 Task: Add an event with the title Second Sales Team Strategy Review, date '2024/04/26', time 7:30 AM to 9:30 AMand add a description:  Regular check-ins and progress reviews will be scheduled to evaluate the employee's progress and provide ongoing feedback. These discussions will allow for adjustments to the action plan if needed and provide encouragement and support to the employee., put the event into Red category . Add location for the event as: Belgrade, Serbia, logged in from the account softage.8@softage.netand send the event invitation to softage.4@softage.net and softage.5@softage.net. Set a reminder for the event 15 minutes before
Action: Mouse moved to (110, 148)
Screenshot: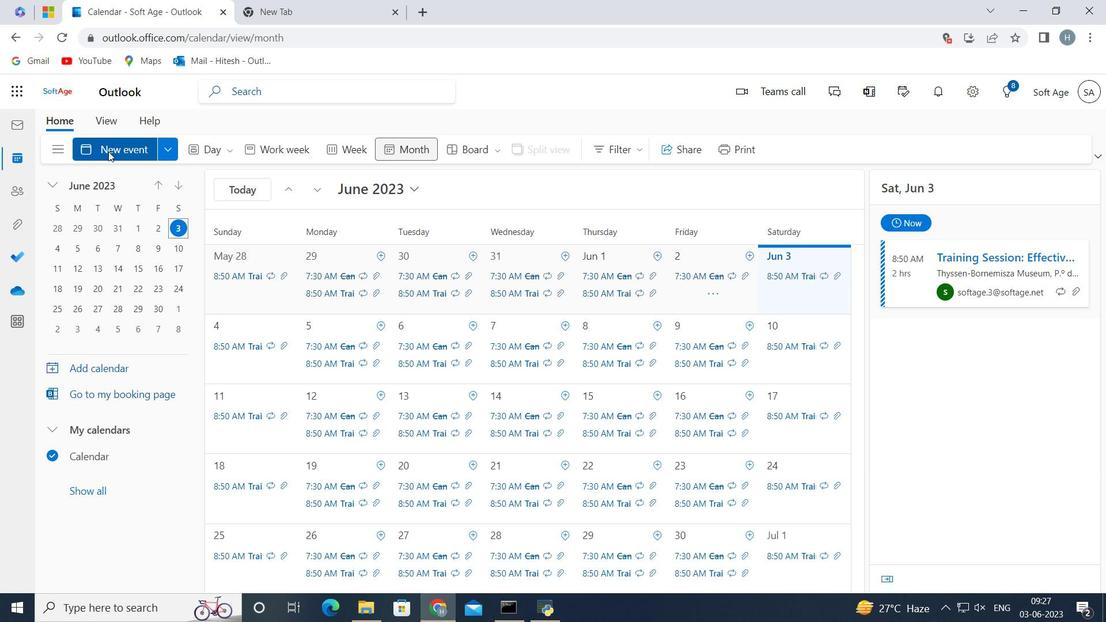 
Action: Mouse pressed left at (110, 148)
Screenshot: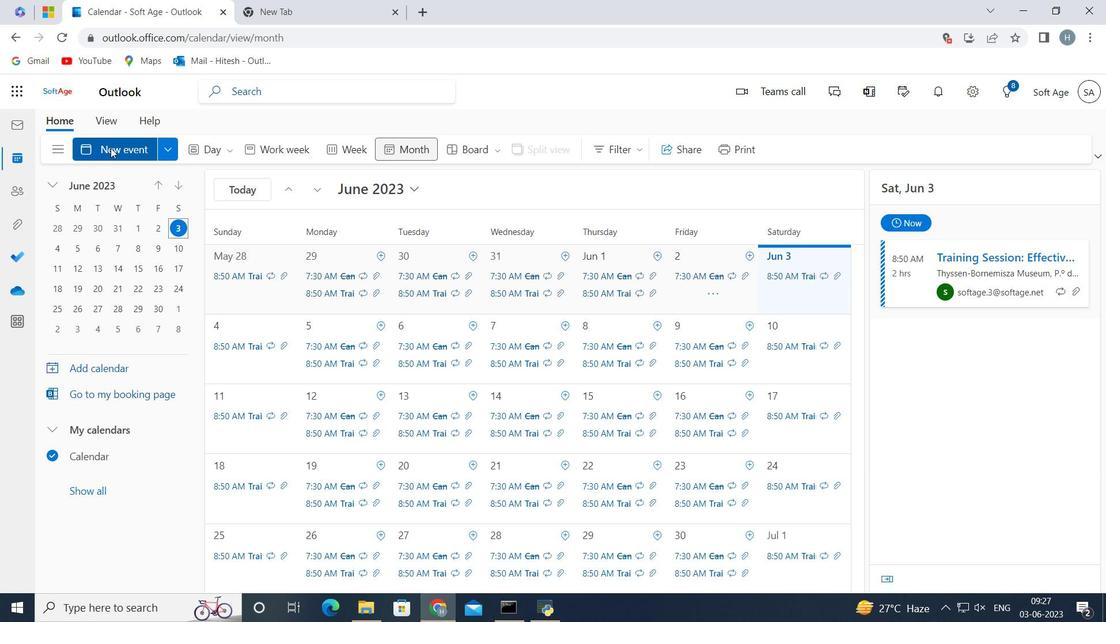 
Action: Mouse moved to (307, 238)
Screenshot: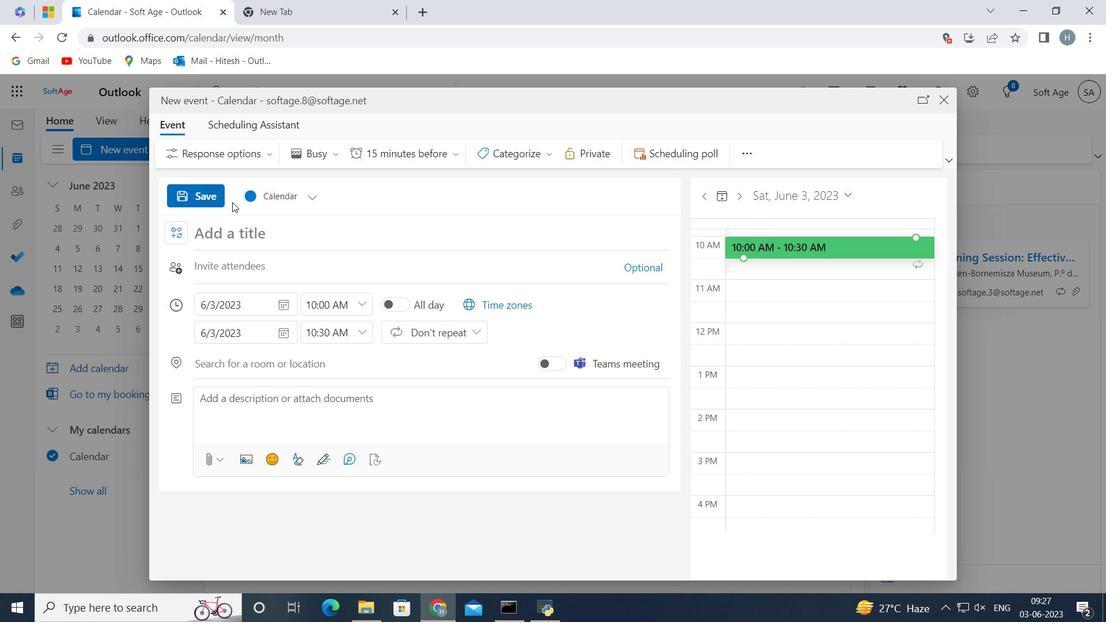 
Action: Mouse pressed left at (307, 238)
Screenshot: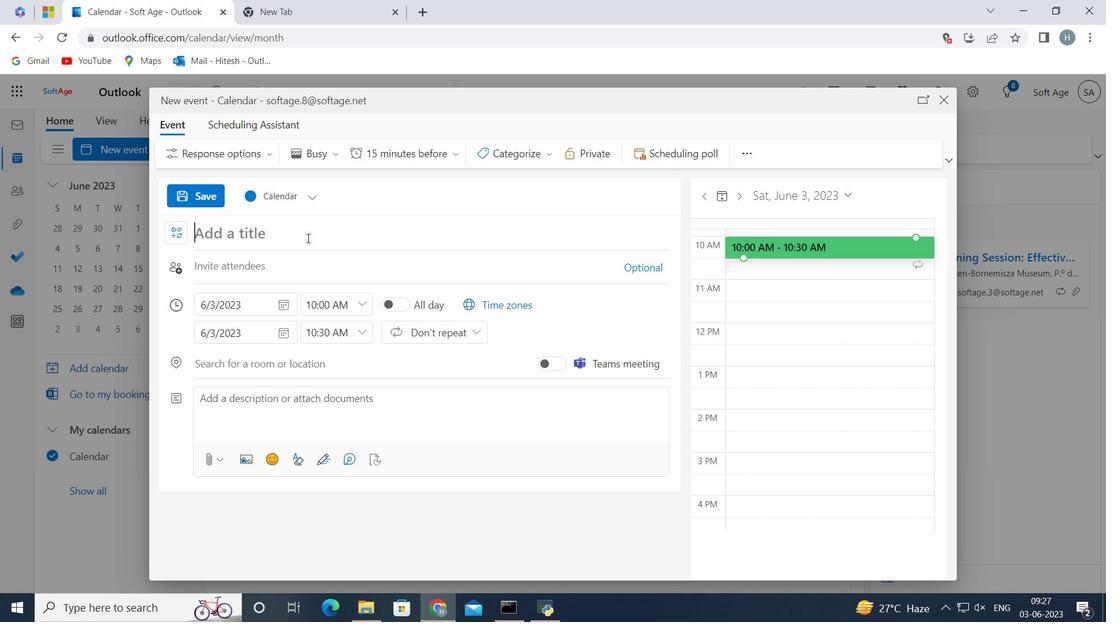 
Action: Key pressed <Key.shift>Second<Key.space><Key.shift>Sales<Key.space><Key.shift>Team<Key.space><Key.shift>Strategy<Key.space><Key.shift>Review<Key.enter>
Screenshot: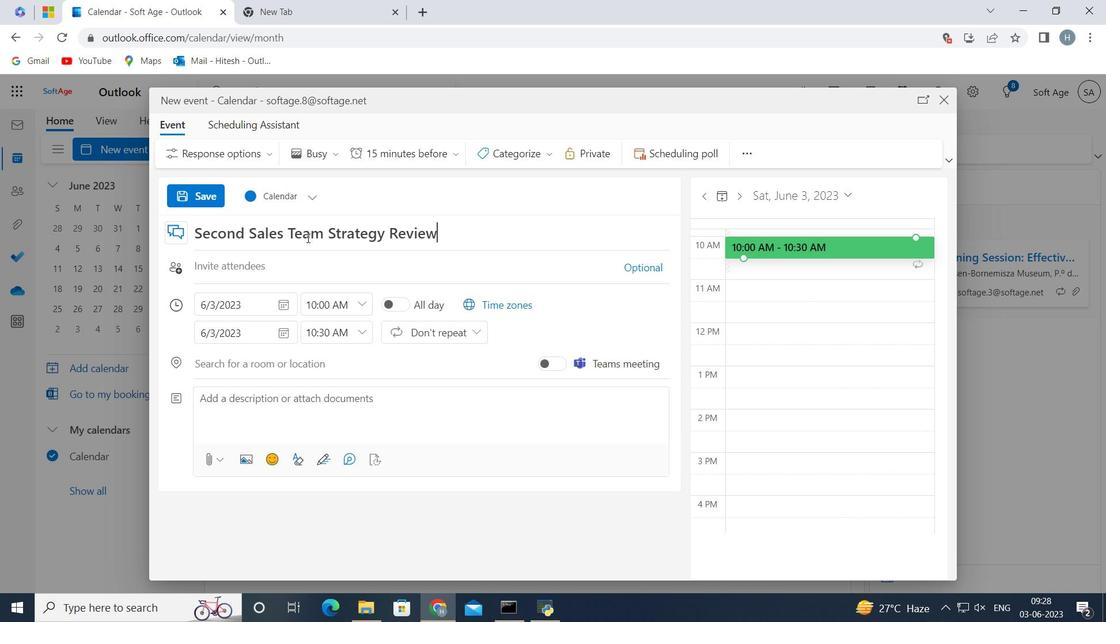 
Action: Mouse moved to (286, 300)
Screenshot: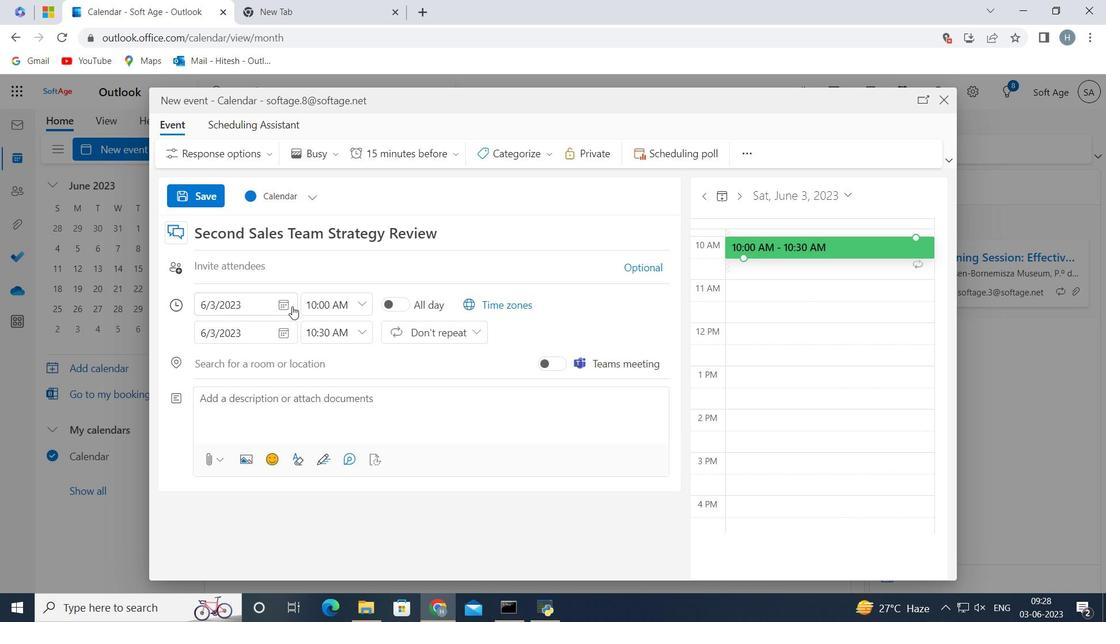 
Action: Mouse pressed left at (286, 300)
Screenshot: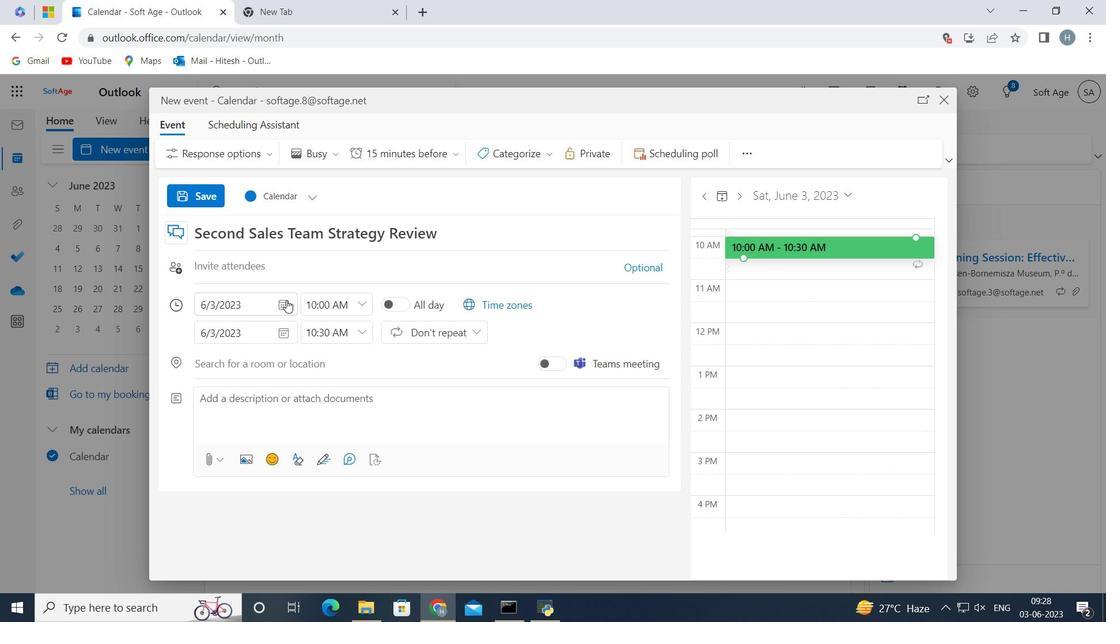 
Action: Mouse moved to (341, 331)
Screenshot: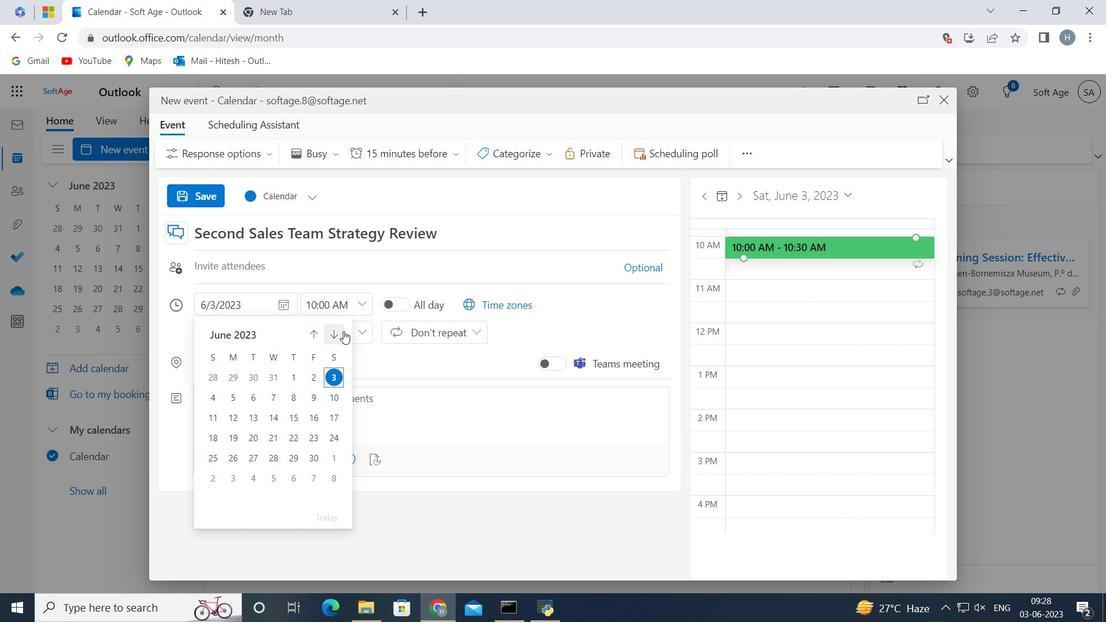 
Action: Mouse pressed left at (341, 331)
Screenshot: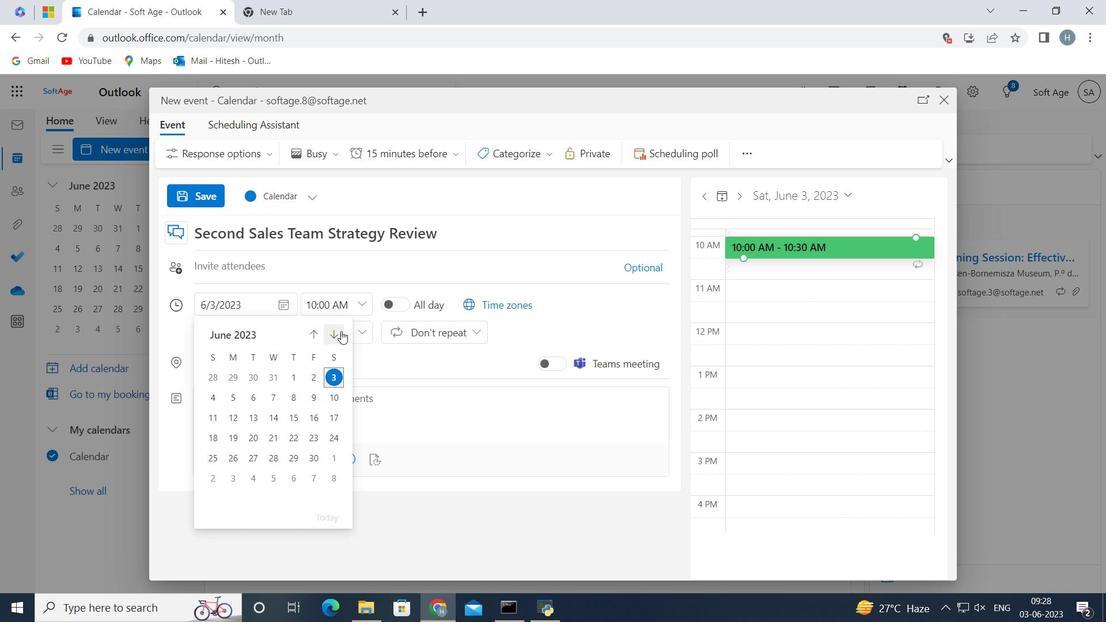 
Action: Mouse pressed left at (341, 331)
Screenshot: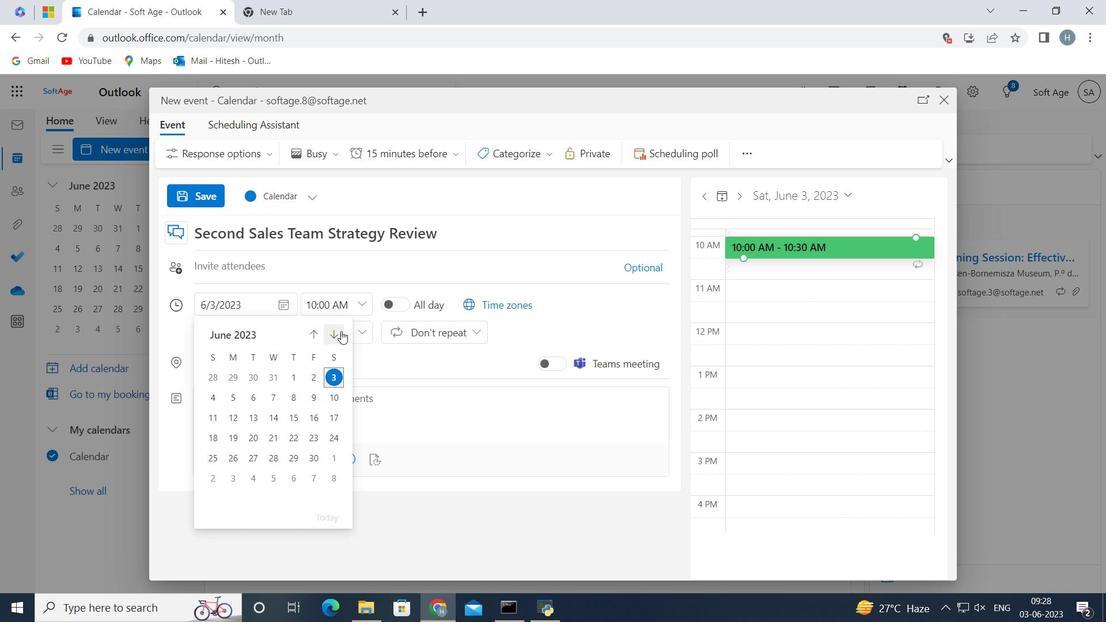 
Action: Mouse pressed left at (341, 331)
Screenshot: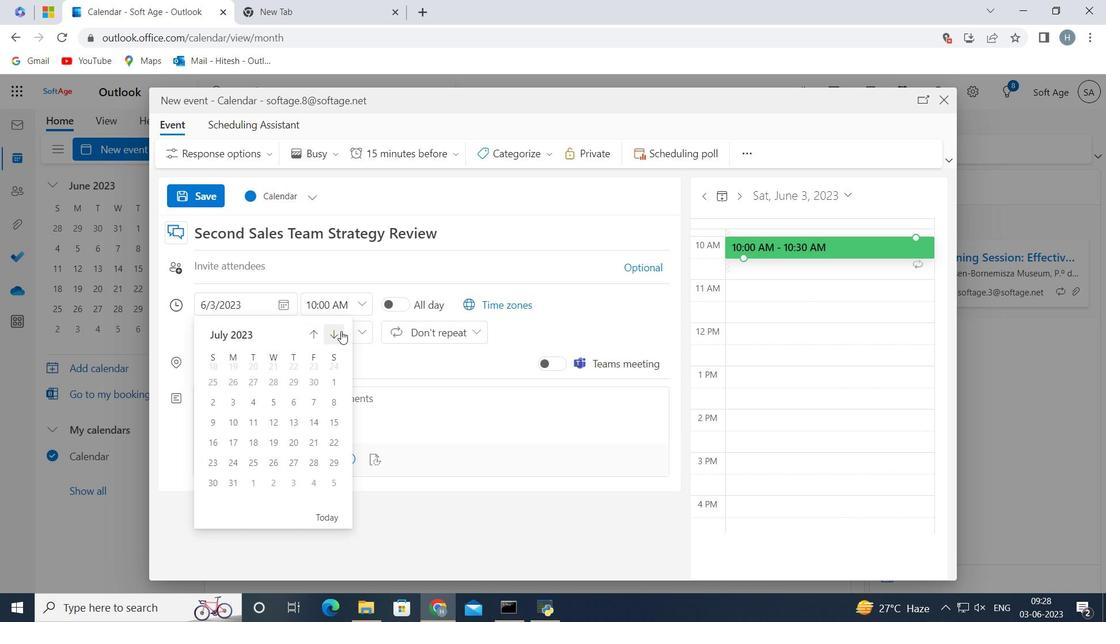 
Action: Mouse pressed left at (341, 331)
Screenshot: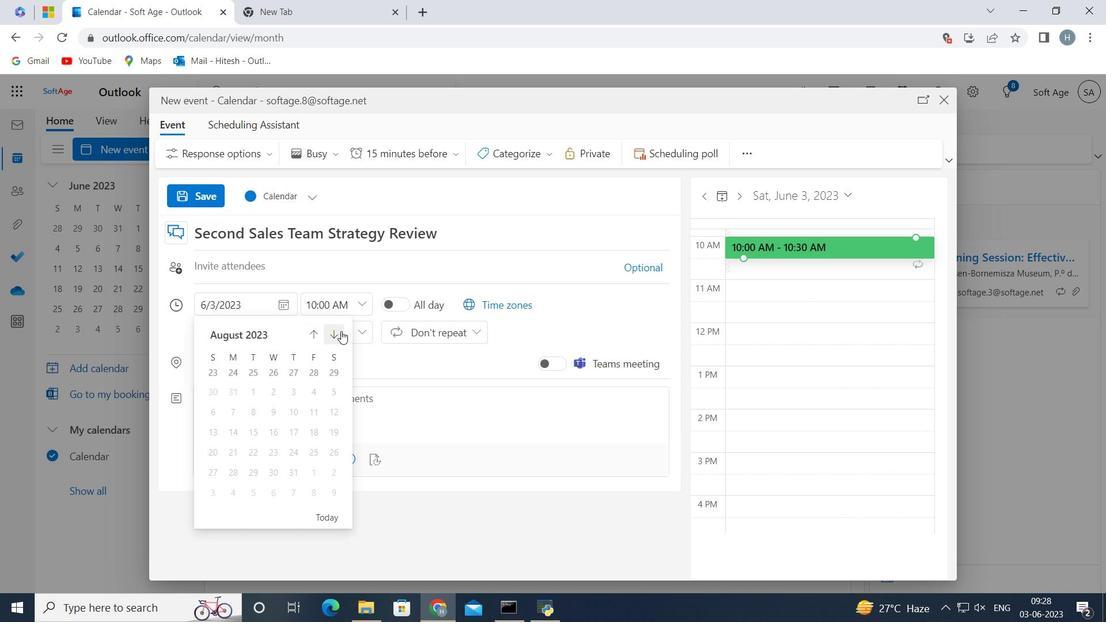 
Action: Mouse pressed left at (341, 331)
Screenshot: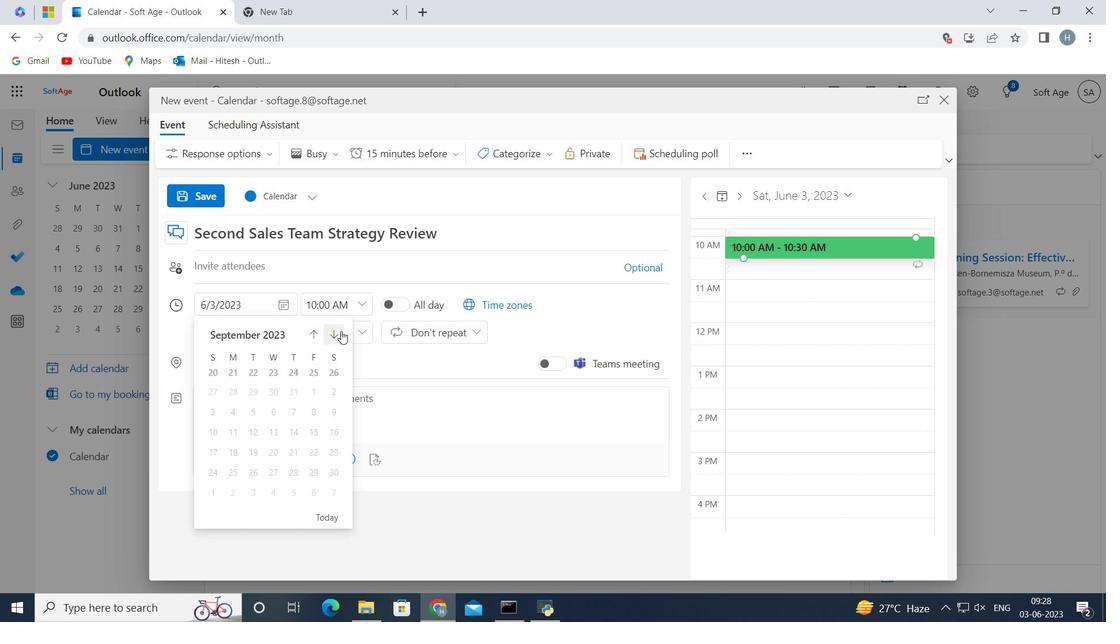 
Action: Mouse pressed left at (341, 331)
Screenshot: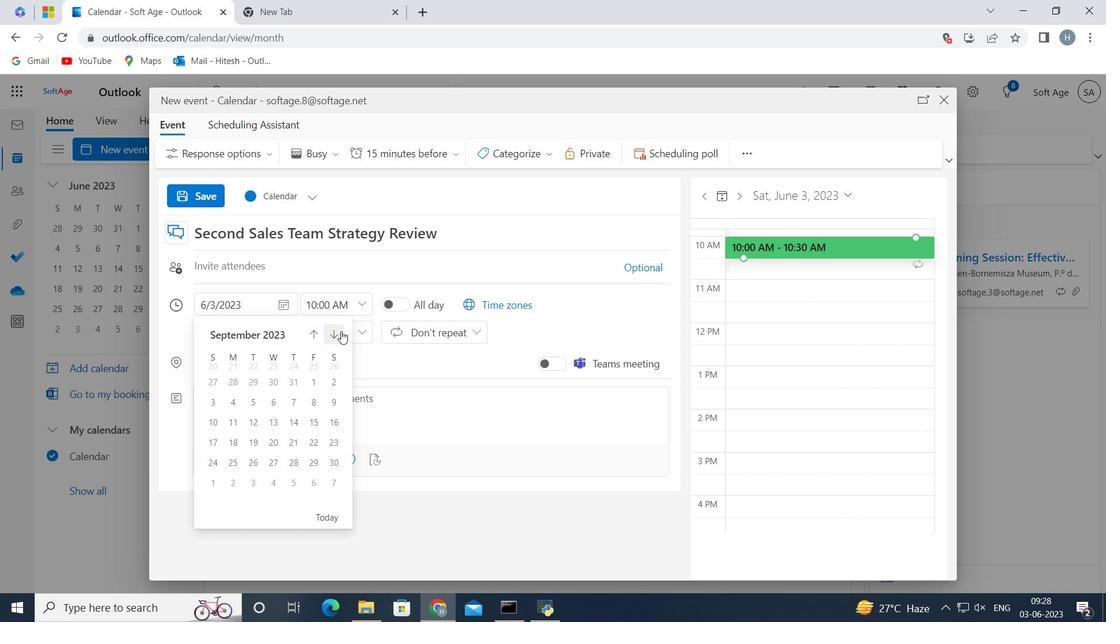 
Action: Mouse pressed left at (341, 331)
Screenshot: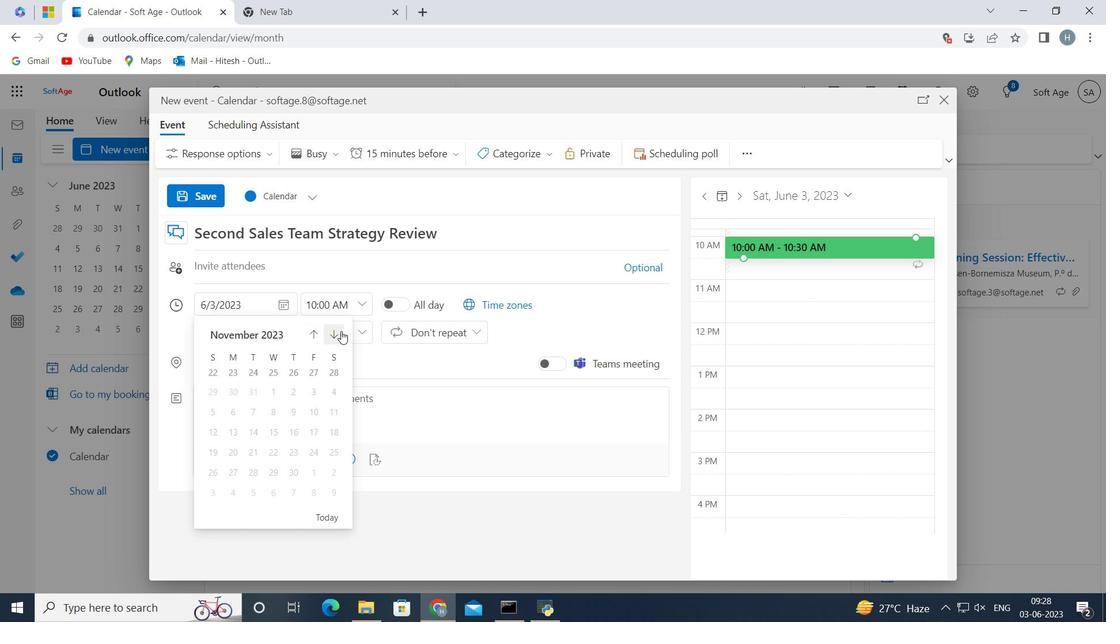 
Action: Mouse pressed left at (341, 331)
Screenshot: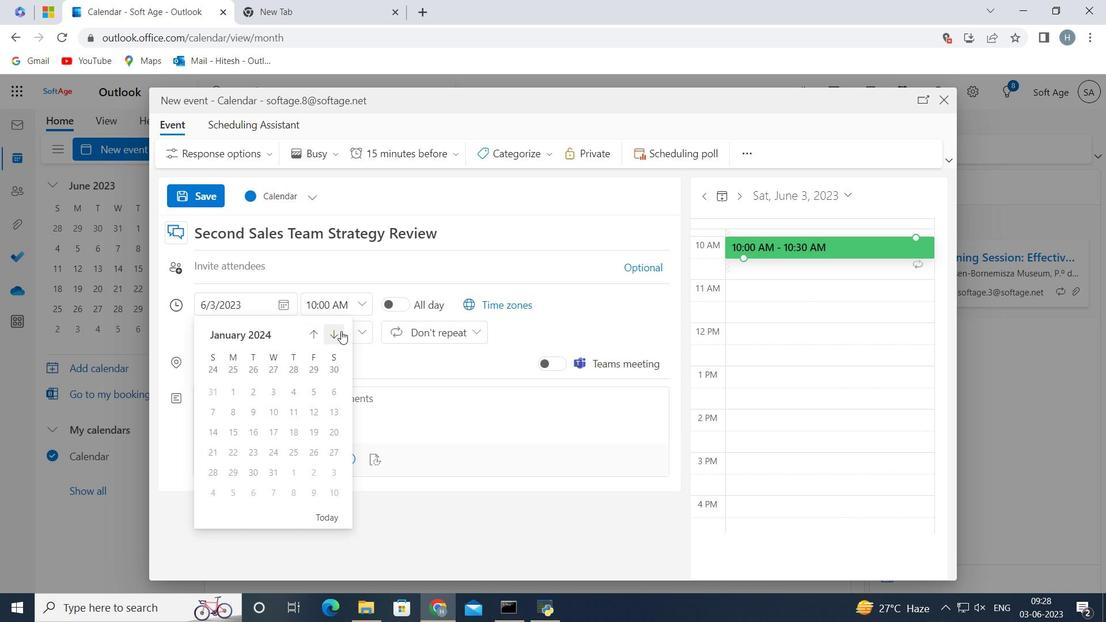 
Action: Mouse pressed left at (341, 331)
Screenshot: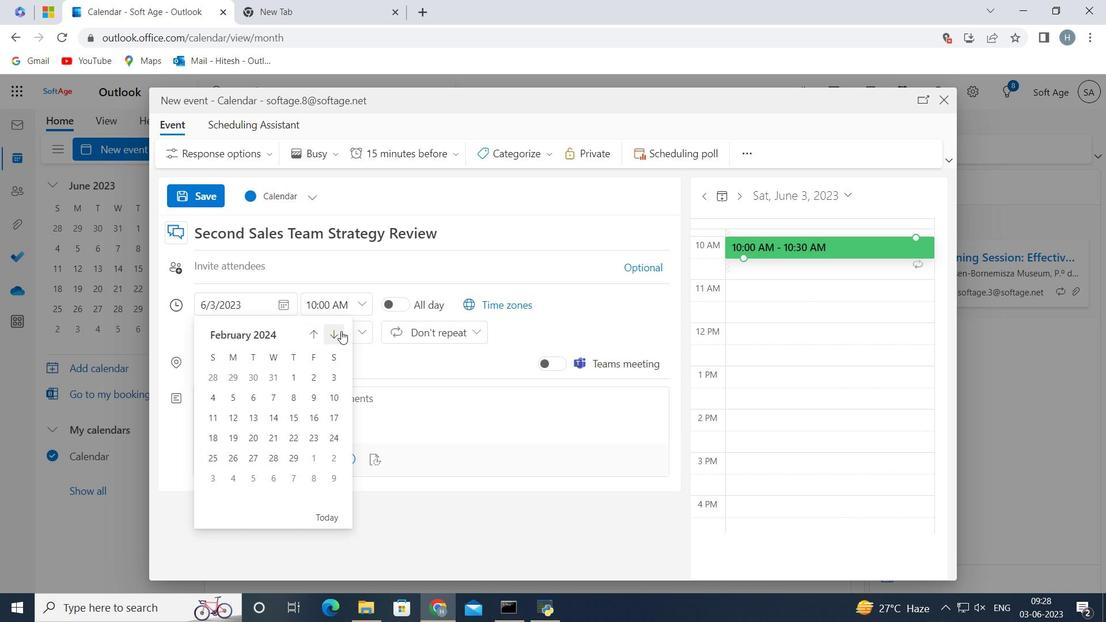 
Action: Mouse pressed left at (341, 331)
Screenshot: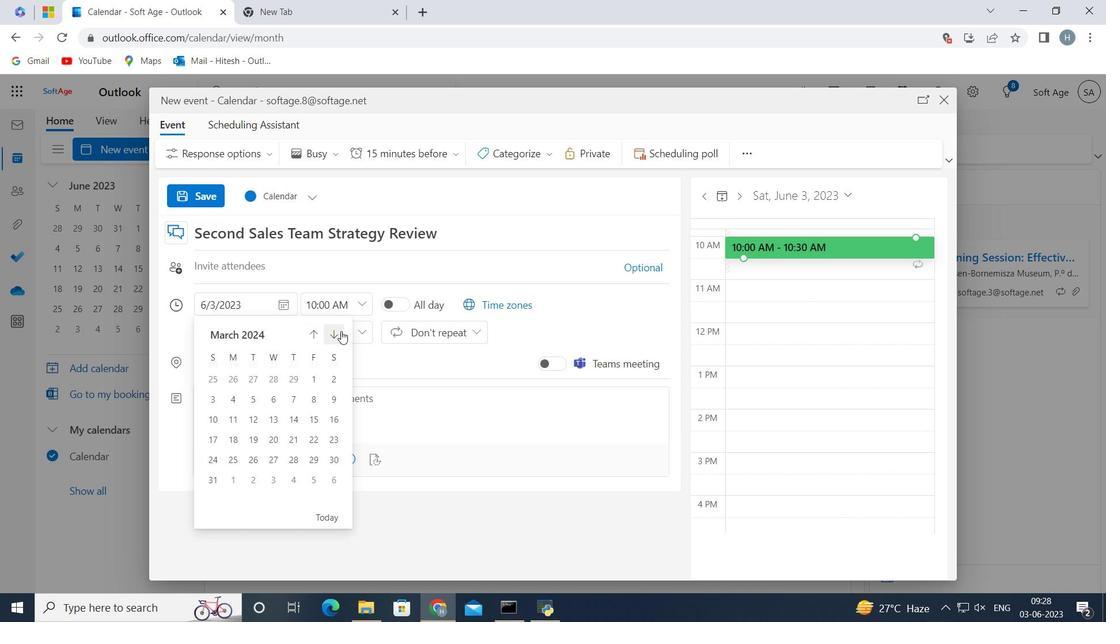 
Action: Mouse moved to (317, 434)
Screenshot: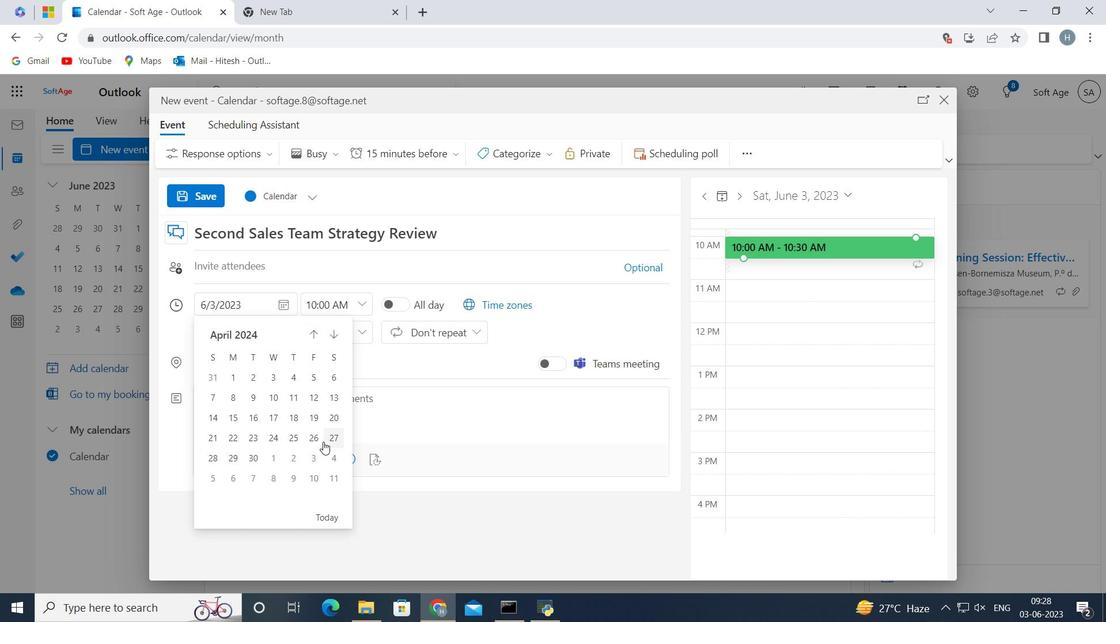 
Action: Mouse pressed left at (317, 434)
Screenshot: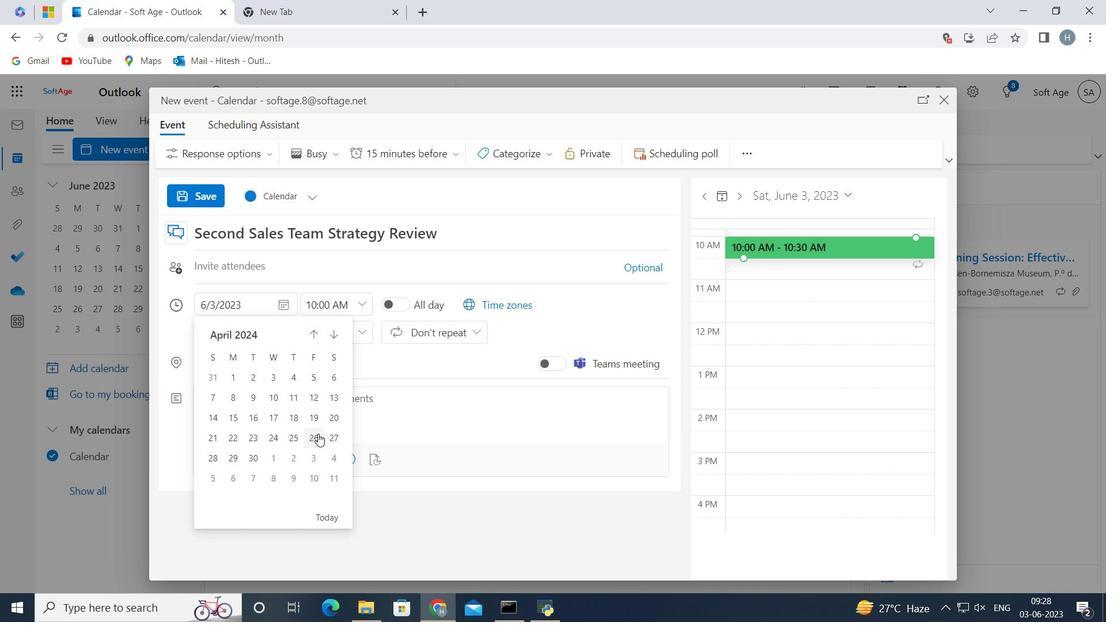 
Action: Mouse moved to (369, 298)
Screenshot: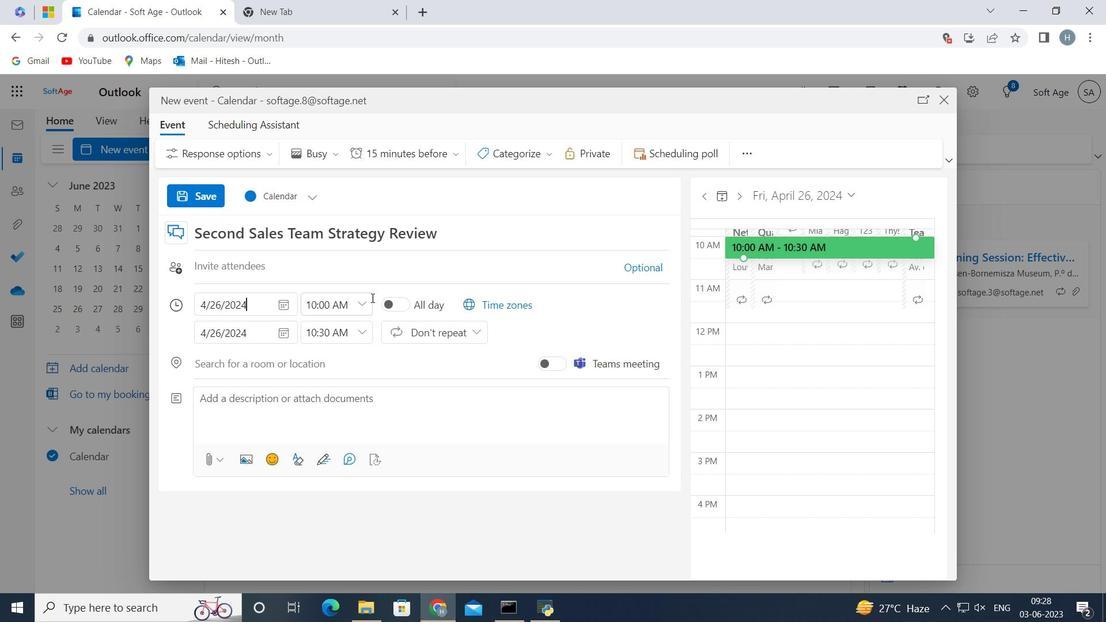 
Action: Mouse pressed left at (369, 298)
Screenshot: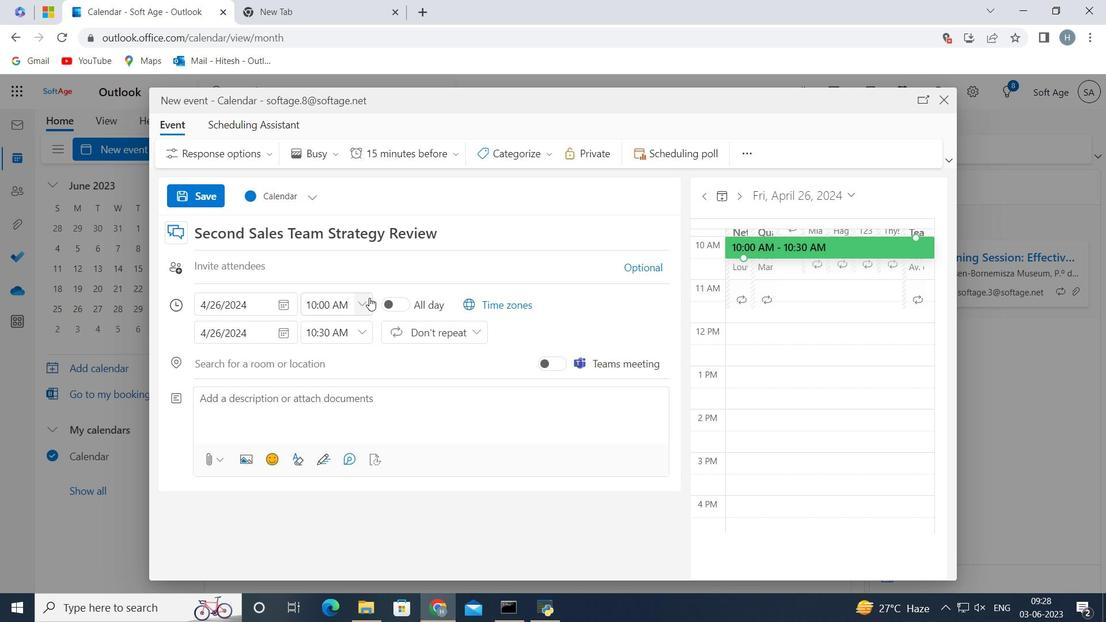 
Action: Mouse moved to (381, 361)
Screenshot: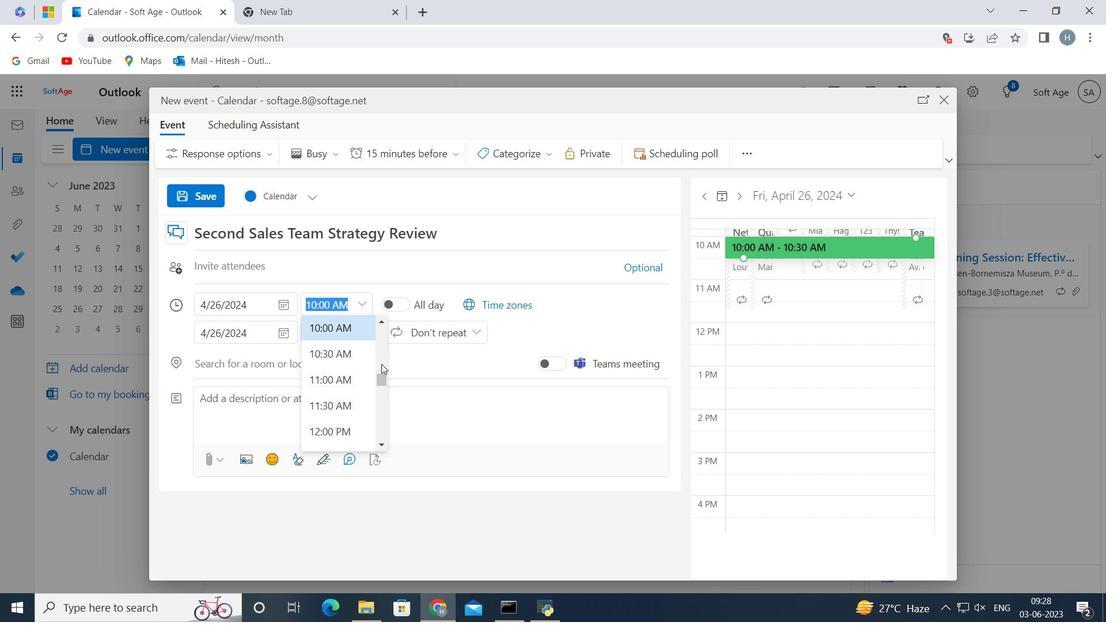 
Action: Mouse pressed left at (381, 361)
Screenshot: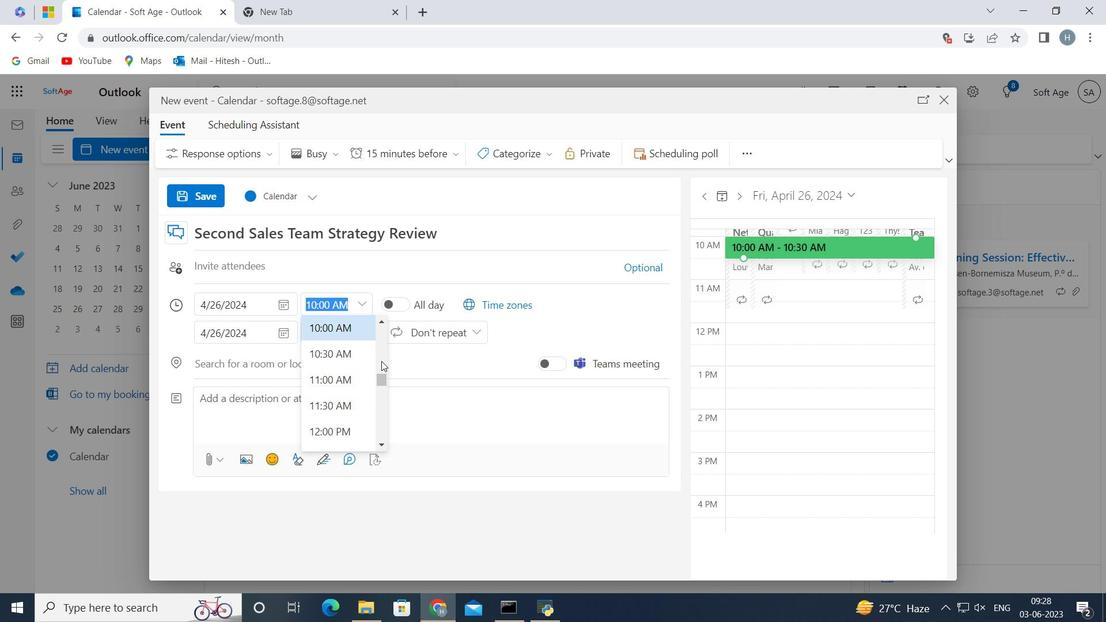 
Action: Mouse moved to (349, 320)
Screenshot: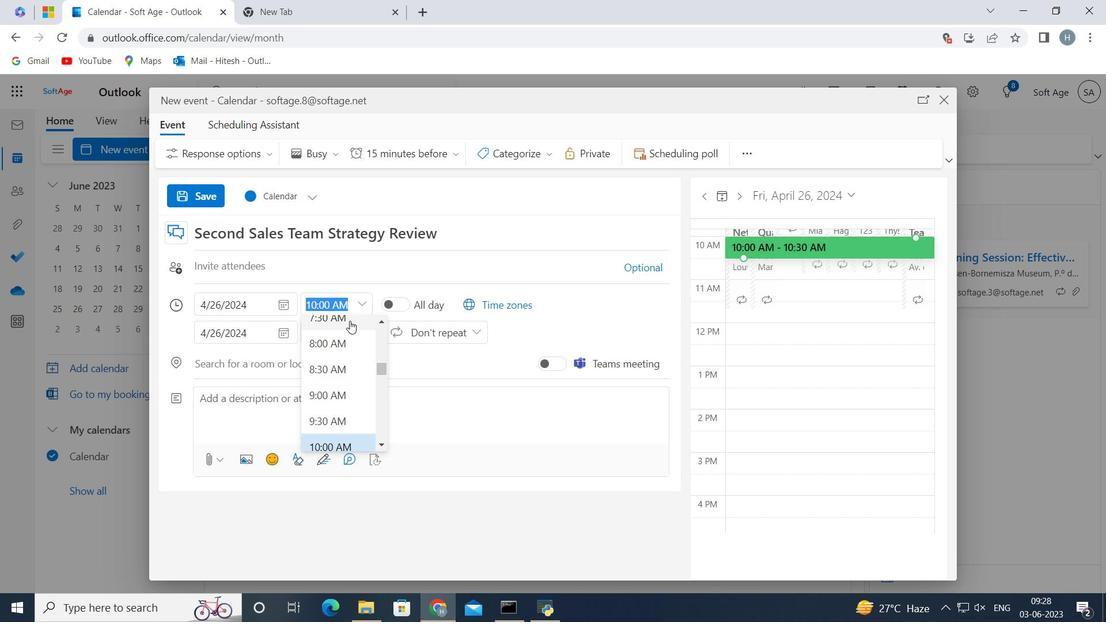 
Action: Mouse pressed left at (349, 320)
Screenshot: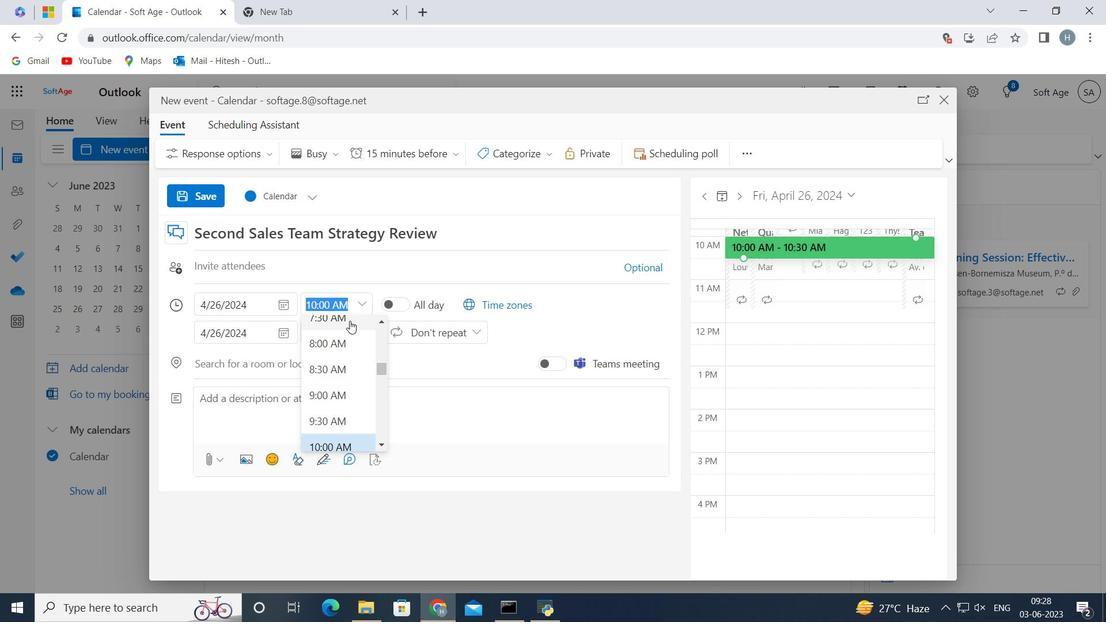 
Action: Mouse moved to (365, 330)
Screenshot: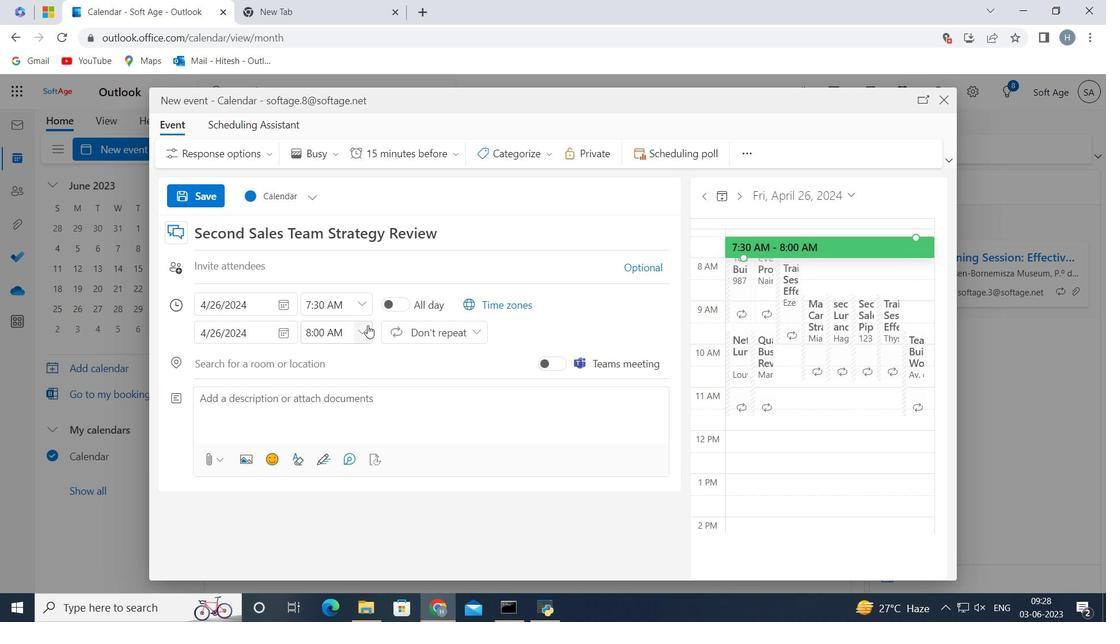 
Action: Mouse pressed left at (365, 330)
Screenshot: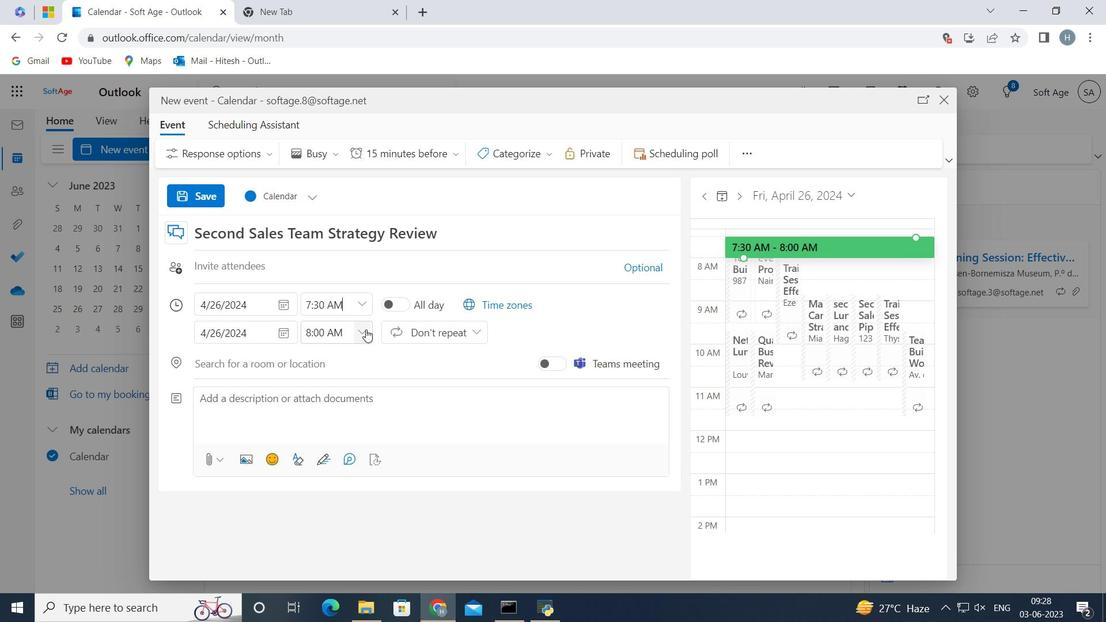 
Action: Mouse moved to (376, 428)
Screenshot: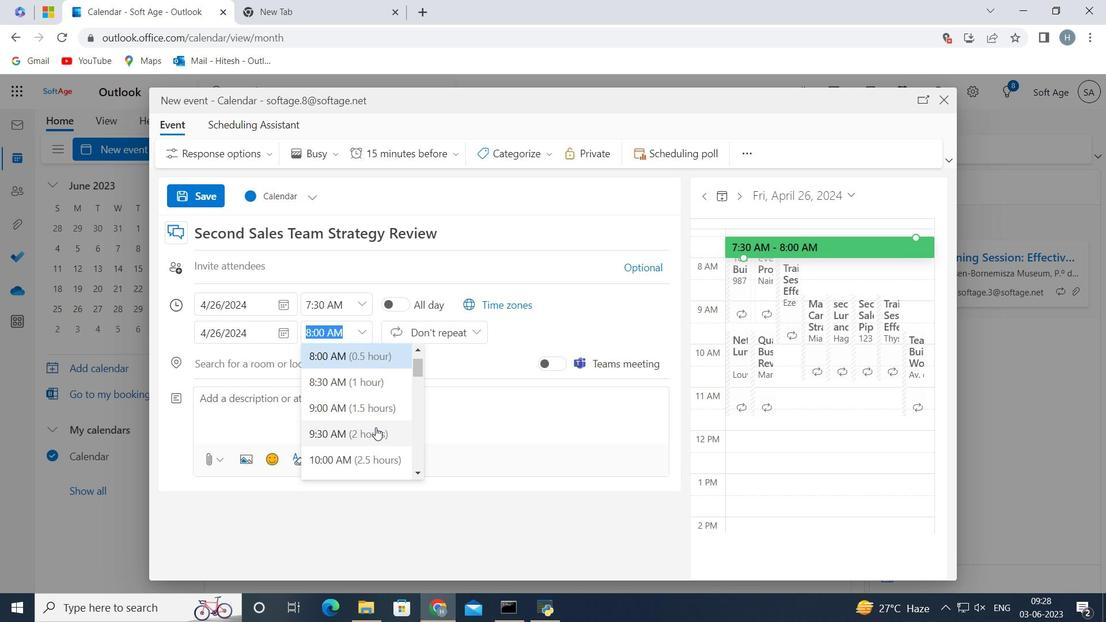 
Action: Mouse pressed left at (376, 428)
Screenshot: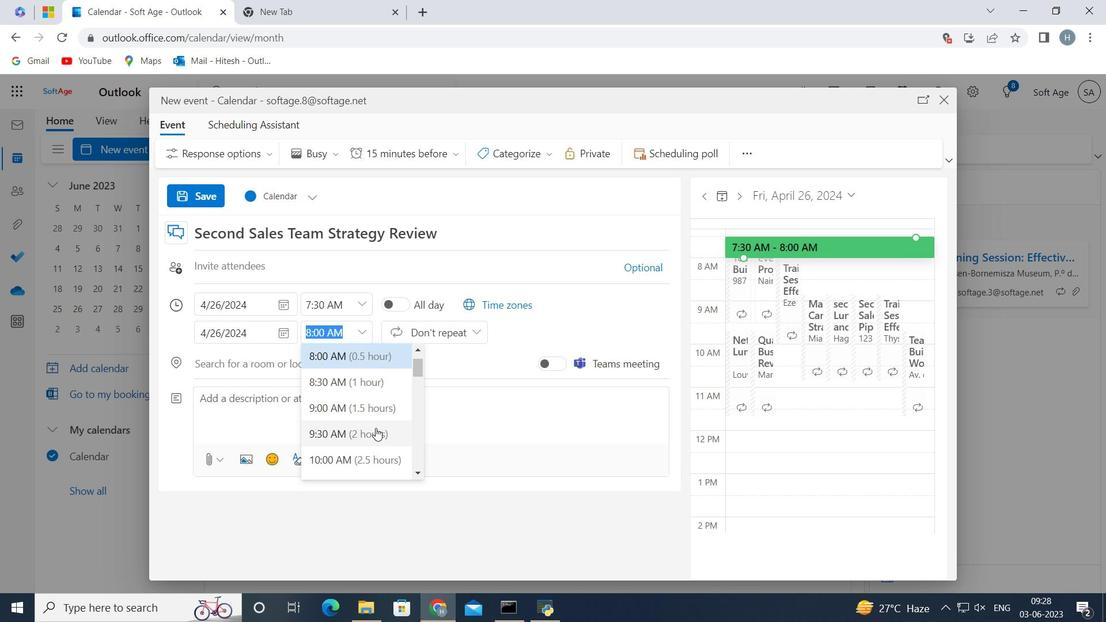 
Action: Mouse moved to (351, 398)
Screenshot: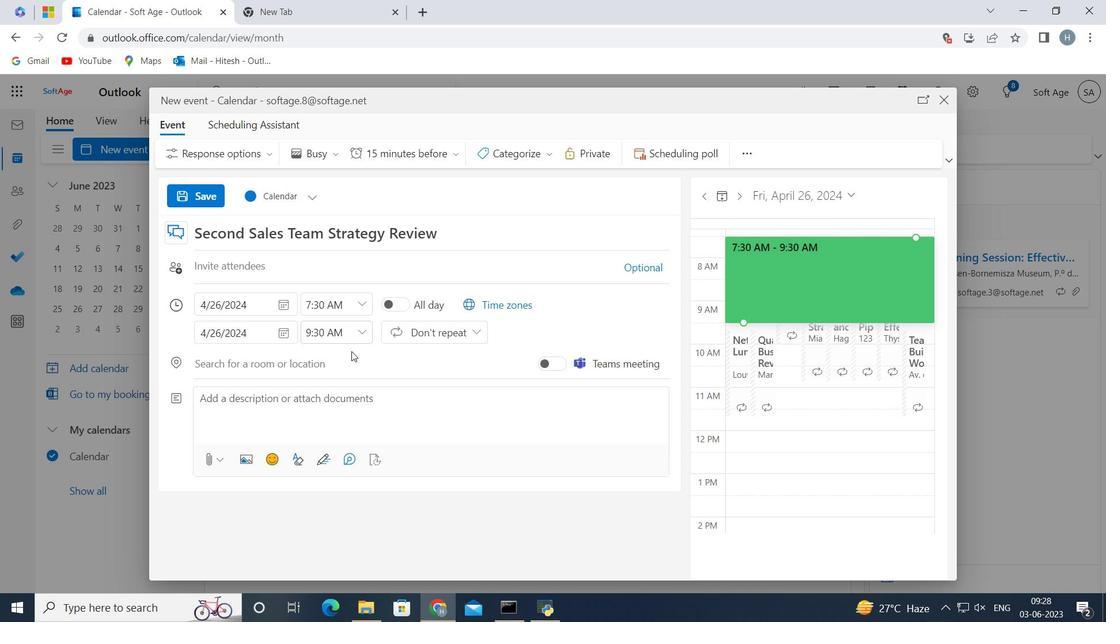 
Action: Mouse pressed left at (351, 398)
Screenshot: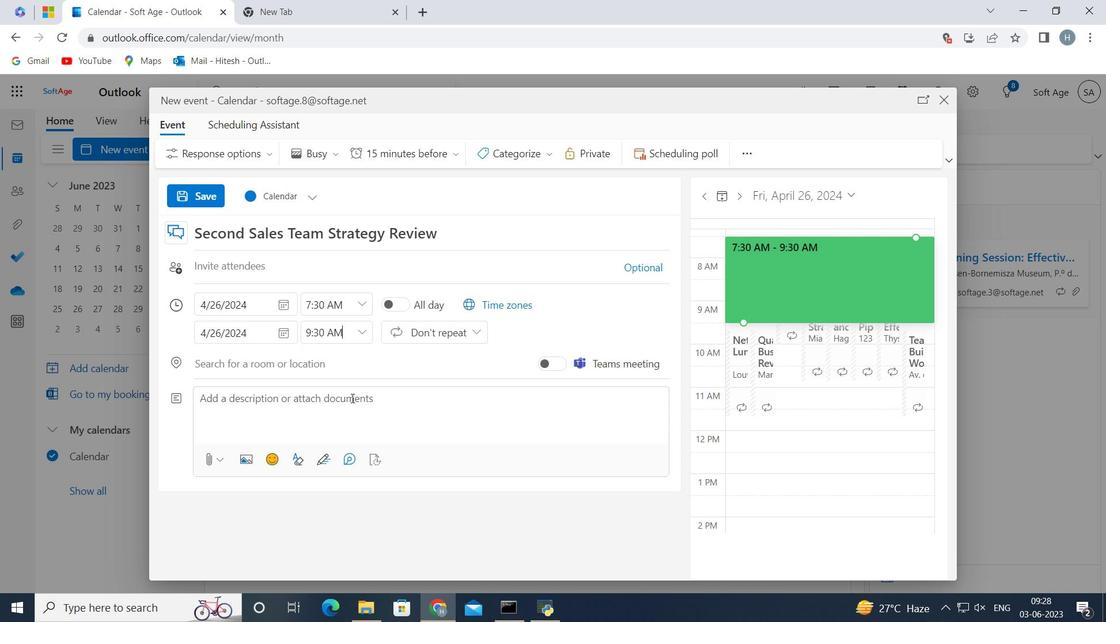
Action: Key pressed <Key.shift><Key.shift><Key.shift>Rr<Key.backspace>egular<Key.space>check-ins<Key.space>and<Key.space>progress<Key.space>revies<Key.space>will<Key.space>be<Key.space>scheduled<Key.space>to<Key.space>evaluate<Key.space>the<Key.space>employee's<Key.space>progress<Key.space>and<Key.space>provide<Key.space>ongoing<Key.space>feedback.<Key.space><Key.shift>These<Key.space>discussions<Key.space>will<Key.space>allow<Key.space>for<Key.space>adjustments<Key.space>to<Key.space>the<Key.space>action<Key.space>plan<Key.space>if<Key.space>needed<Key.space>and<Key.space>provide<Key.space>encouragement<Key.space>and<Key.space>support<Key.space>to<Key.space>the<Key.space>employee.<Key.space>
Screenshot: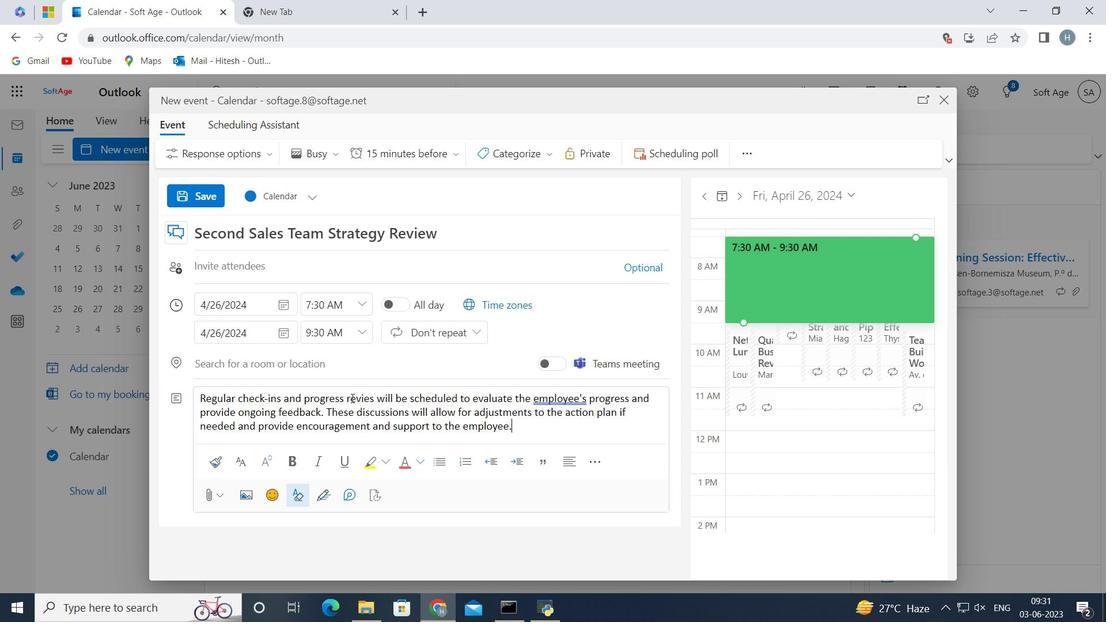 
Action: Mouse moved to (581, 400)
Screenshot: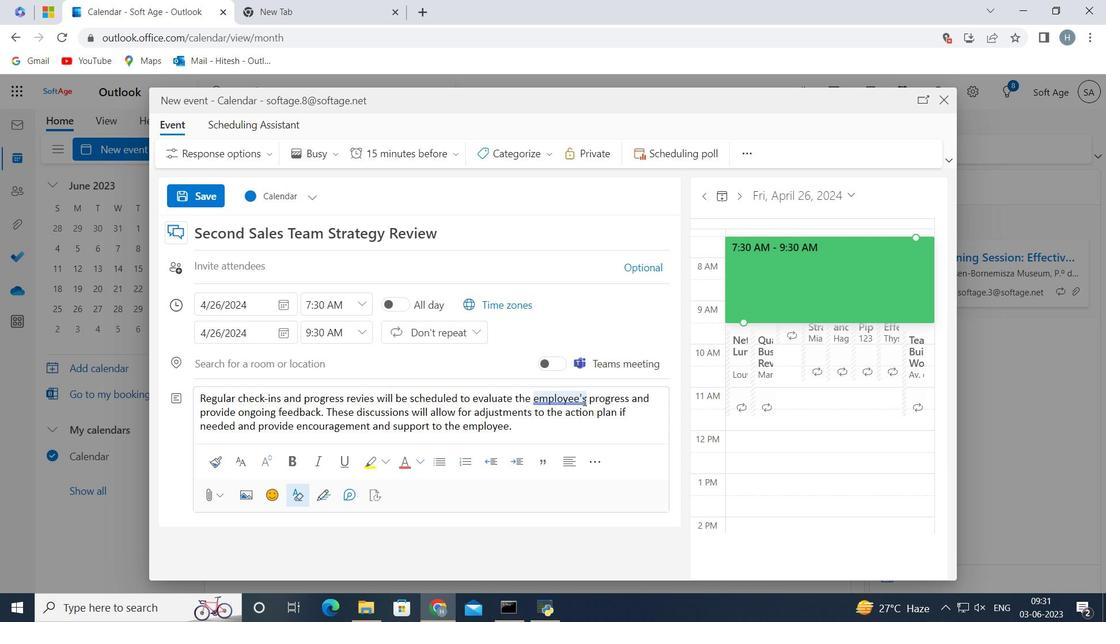 
Action: Mouse pressed left at (581, 400)
Screenshot: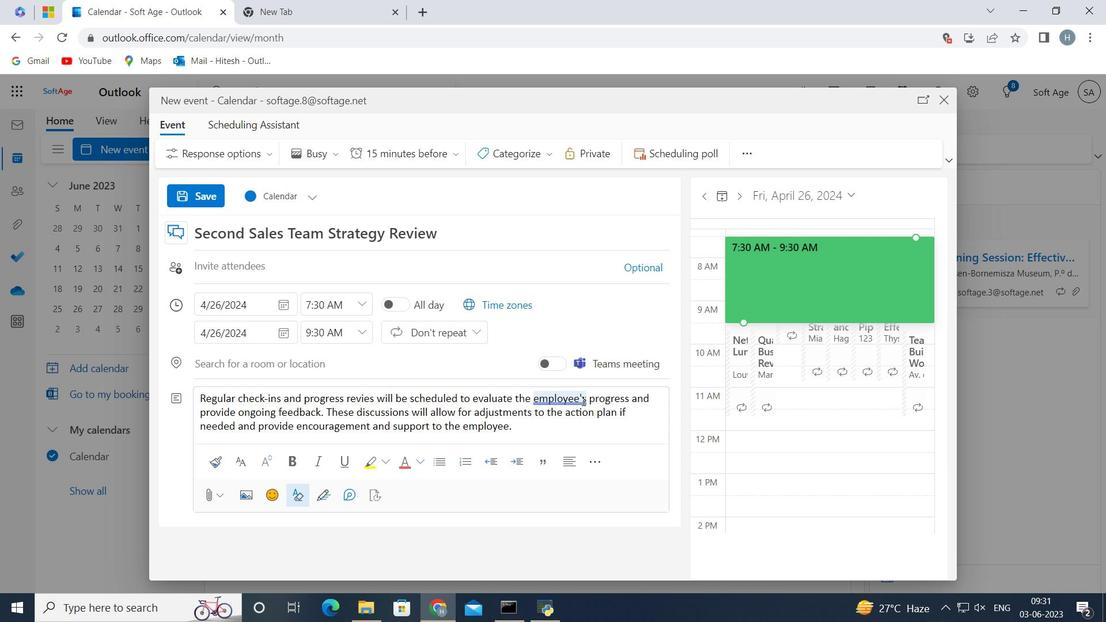 
Action: Mouse pressed left at (581, 400)
Screenshot: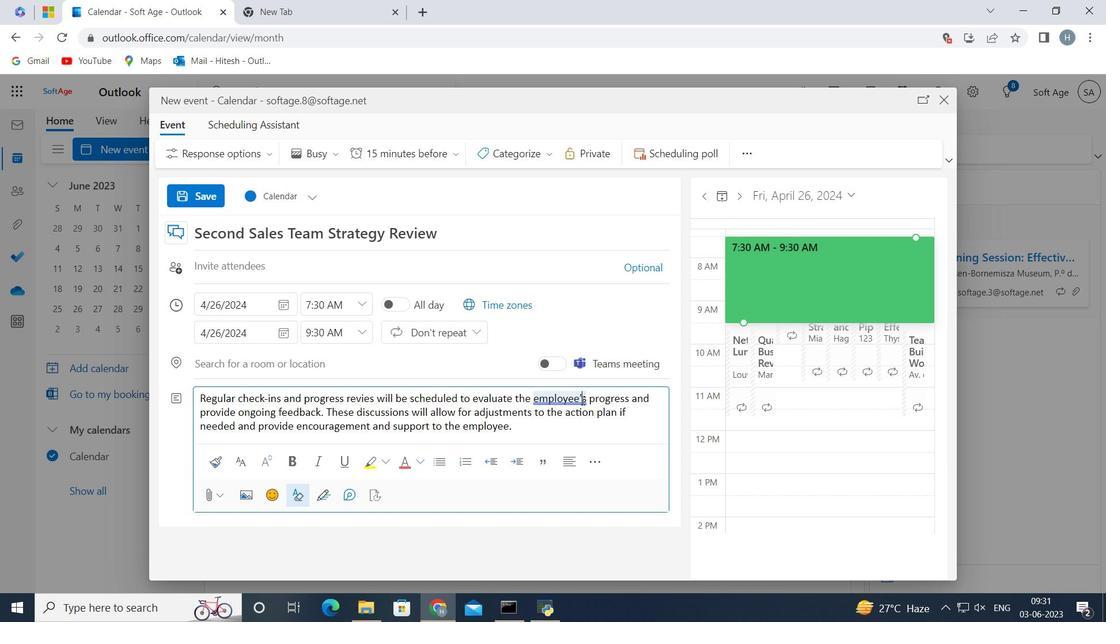
Action: Mouse moved to (613, 433)
Screenshot: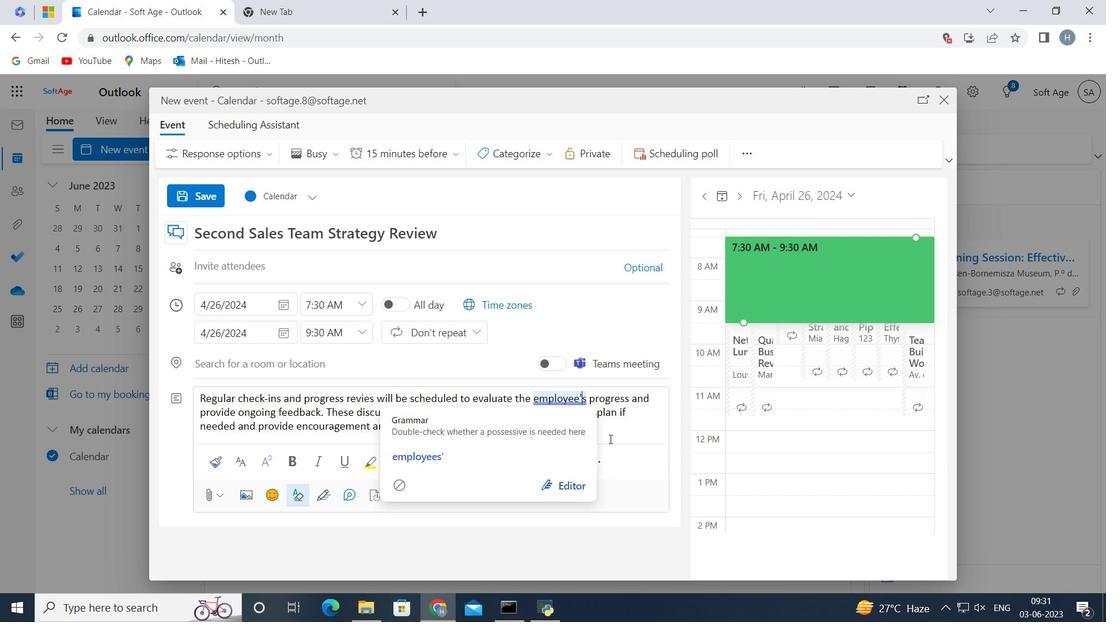 
Action: Mouse pressed left at (613, 433)
Screenshot: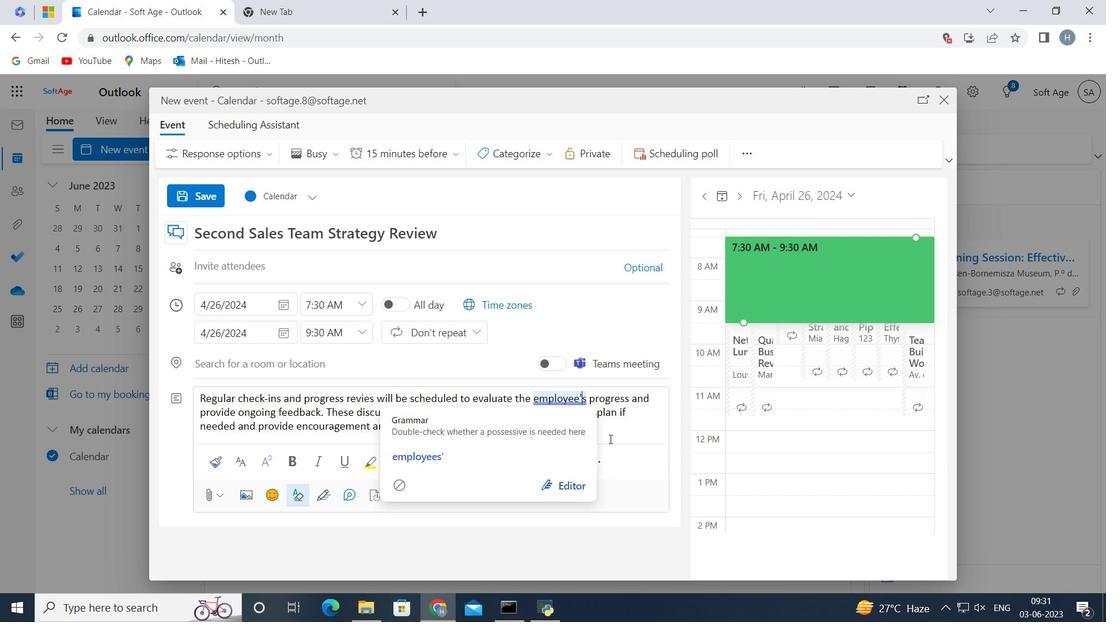 
Action: Mouse moved to (629, 422)
Screenshot: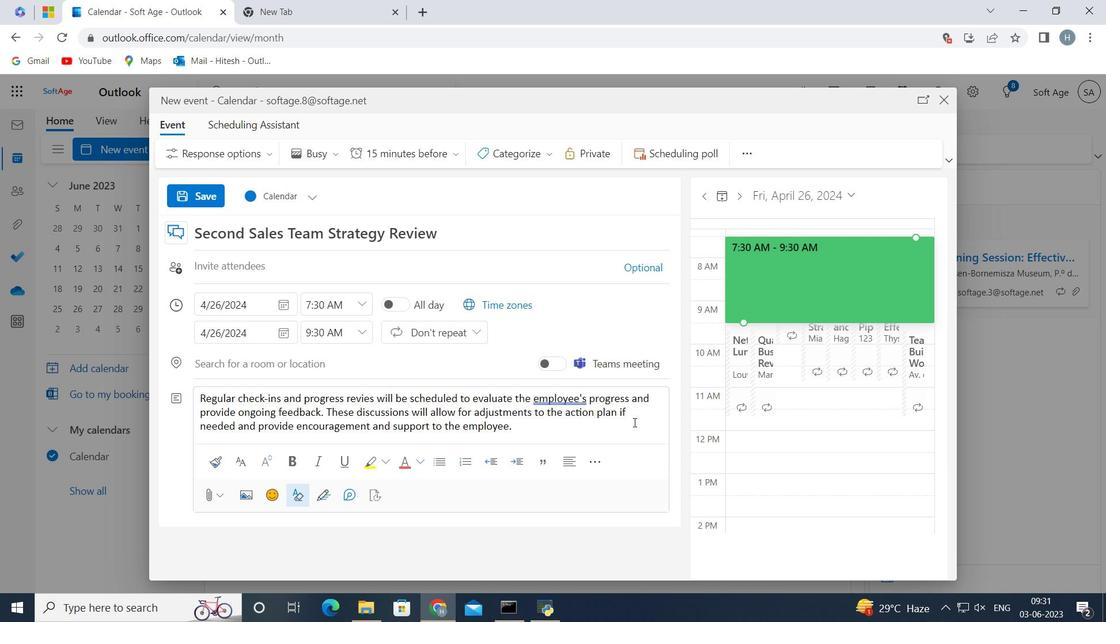
Action: Mouse pressed left at (629, 422)
Screenshot: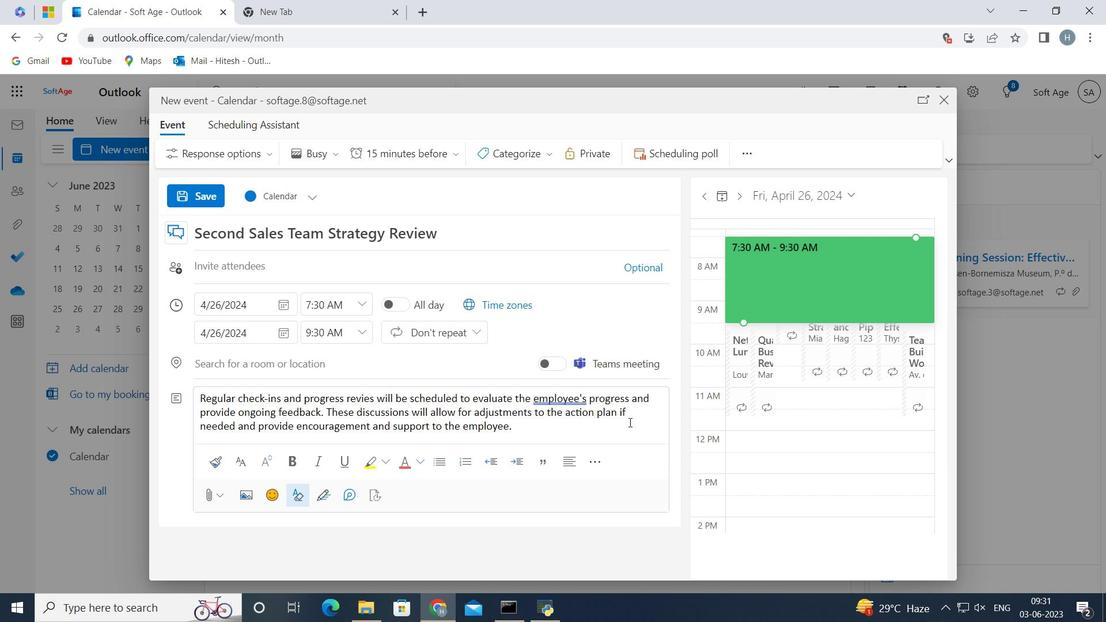 
Action: Mouse moved to (551, 159)
Screenshot: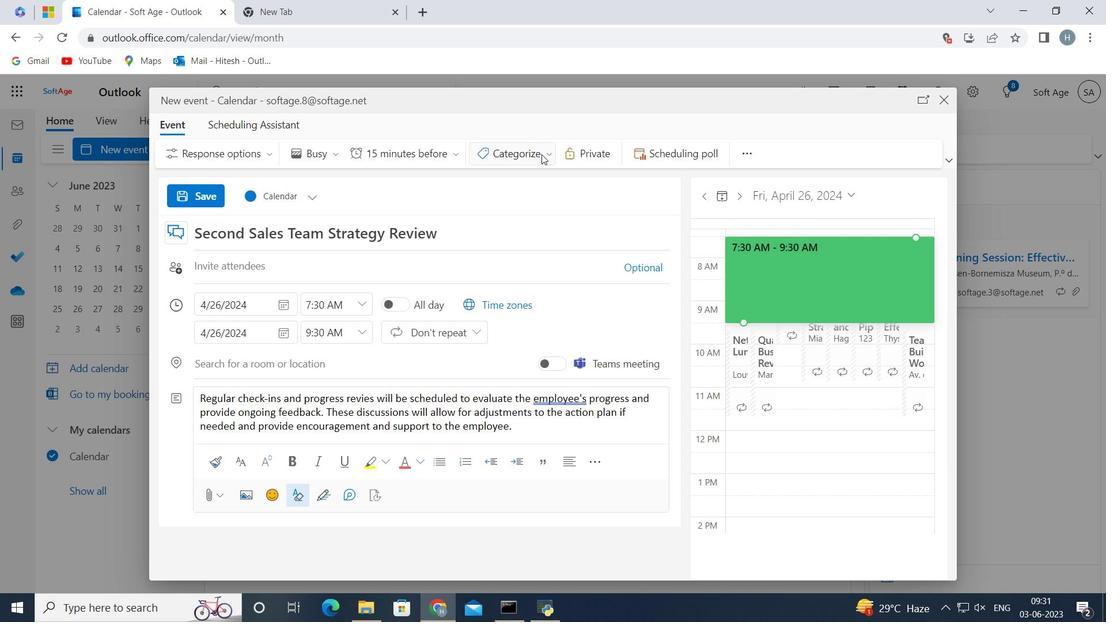 
Action: Mouse pressed left at (551, 159)
Screenshot: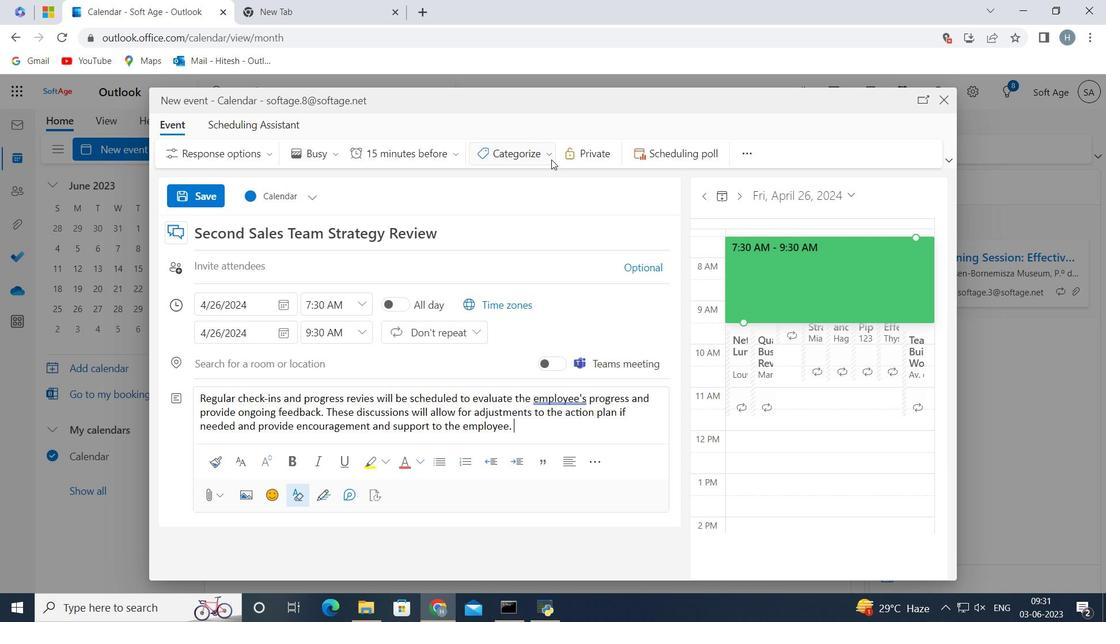 
Action: Mouse moved to (546, 280)
Screenshot: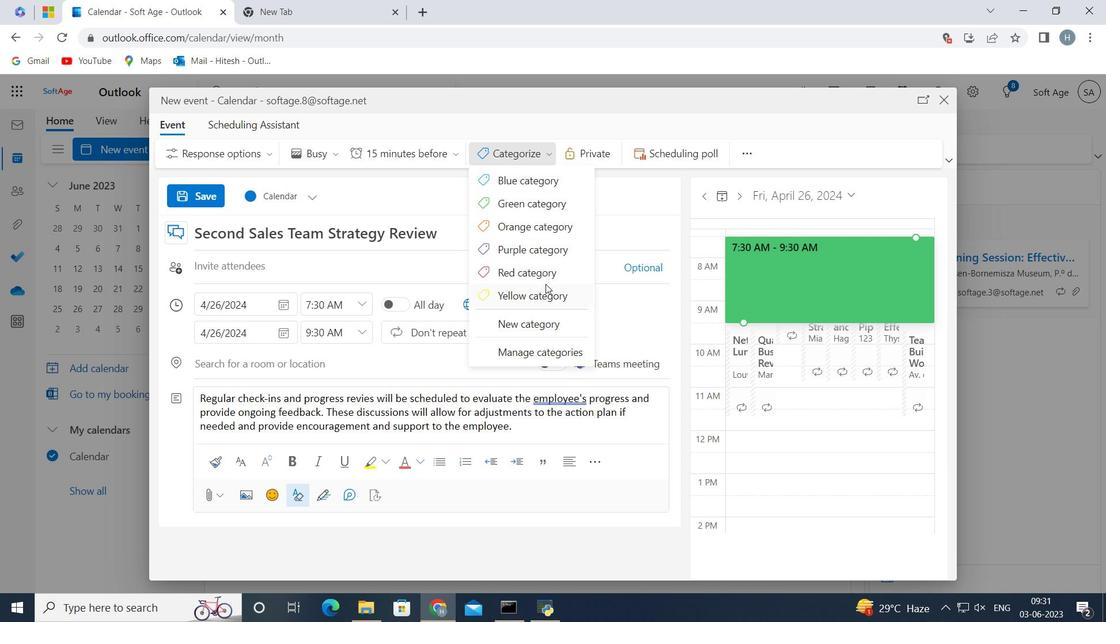 
Action: Mouse pressed left at (546, 280)
Screenshot: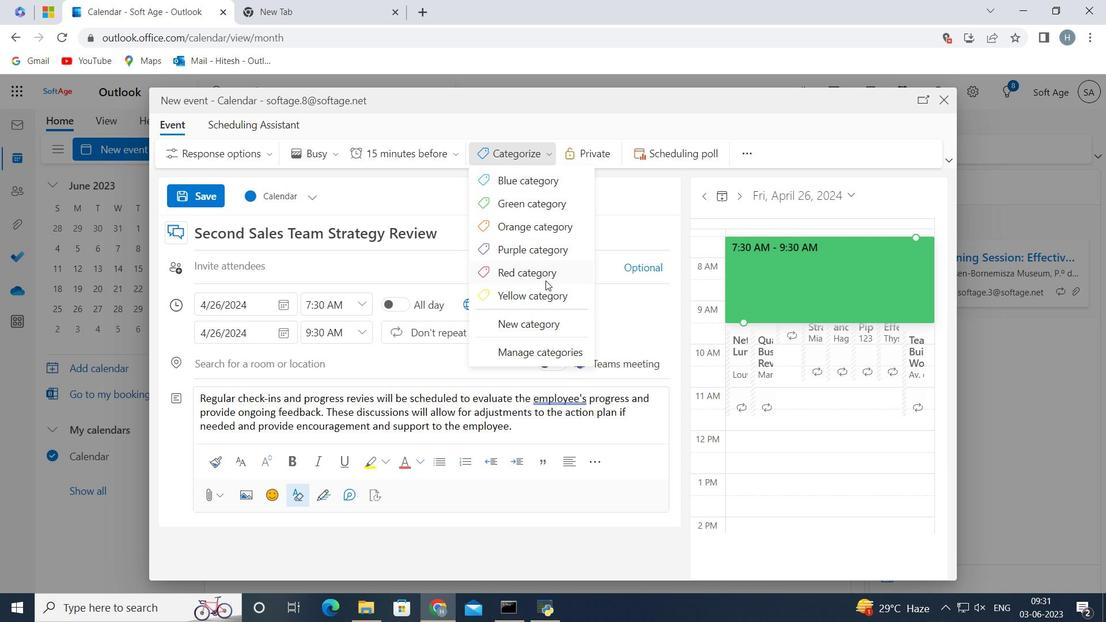 
Action: Mouse moved to (350, 365)
Screenshot: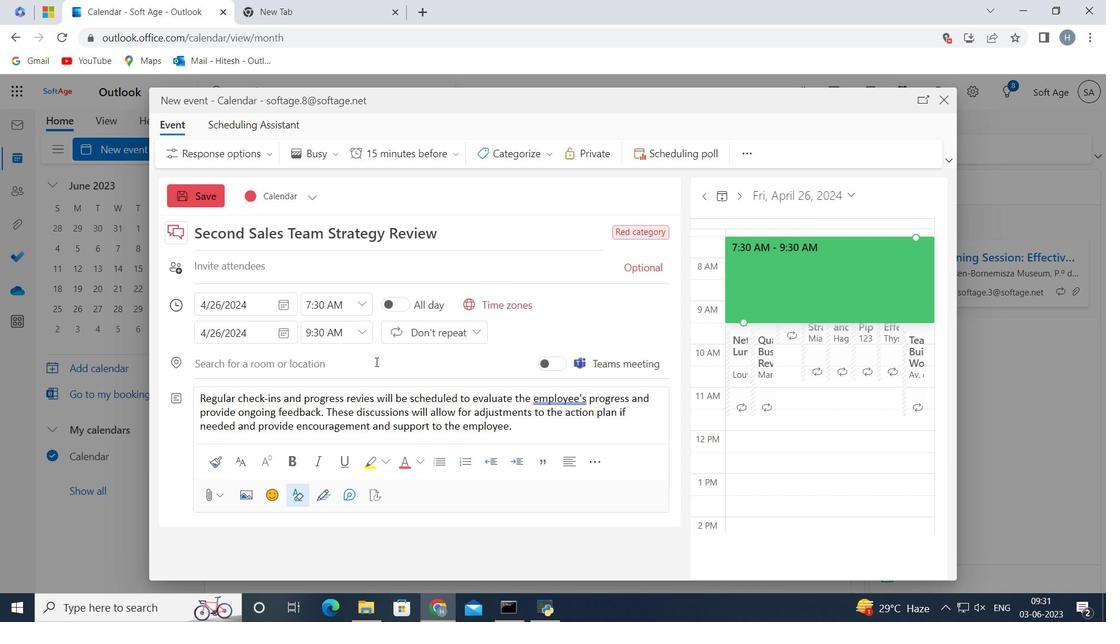 
Action: Mouse pressed left at (350, 365)
Screenshot: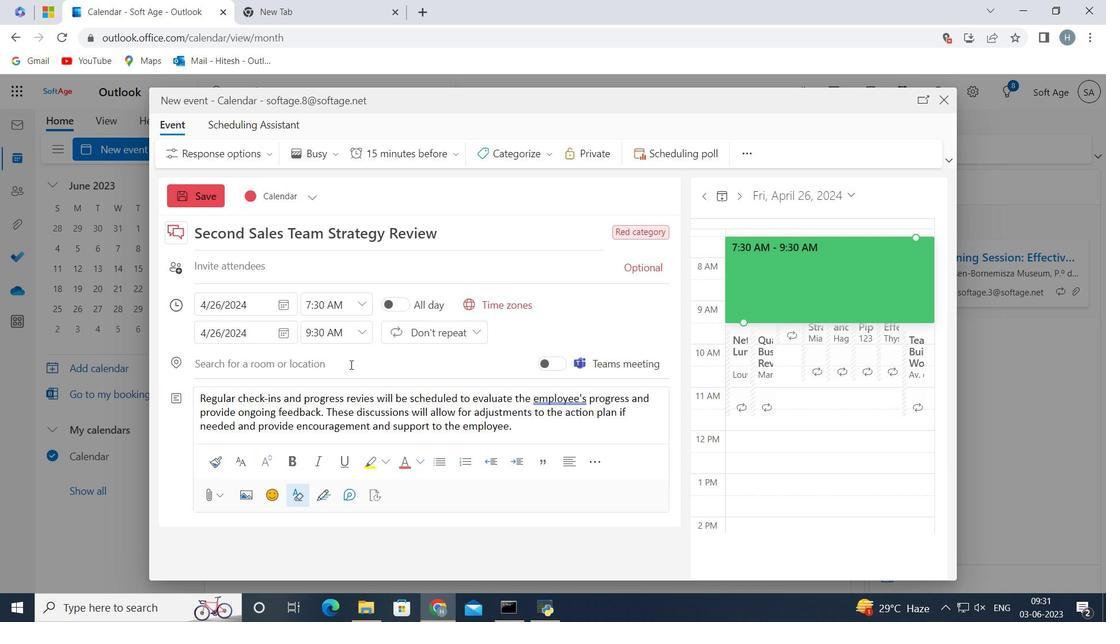 
Action: Key pressed <Key.shift>Belgrade,<Key.space><Key.shift>Serbia
Screenshot: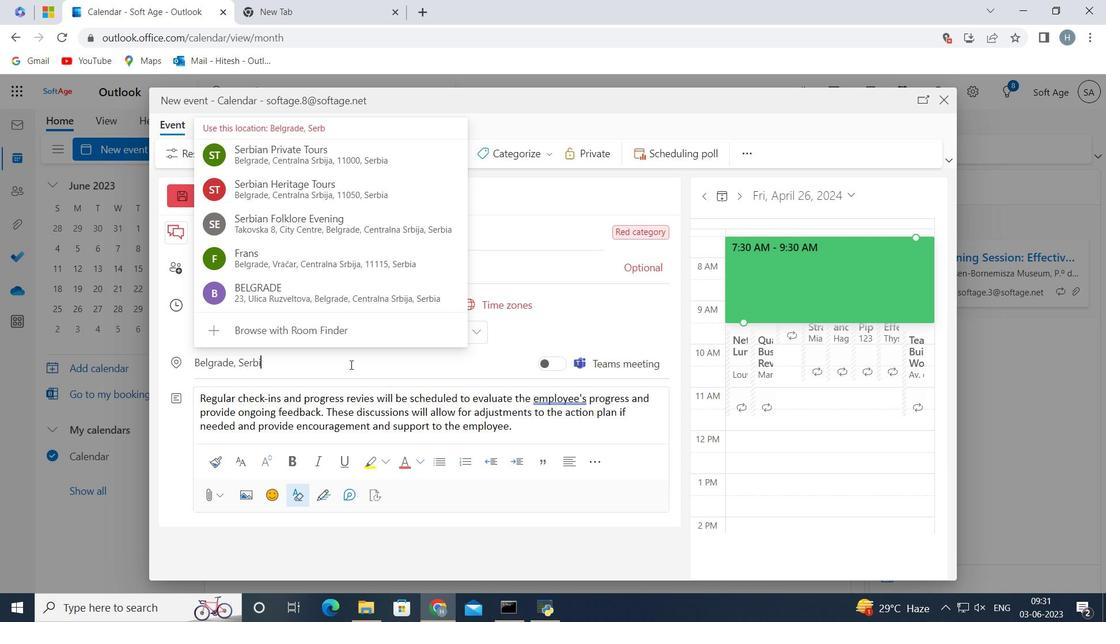 
Action: Mouse moved to (603, 305)
Screenshot: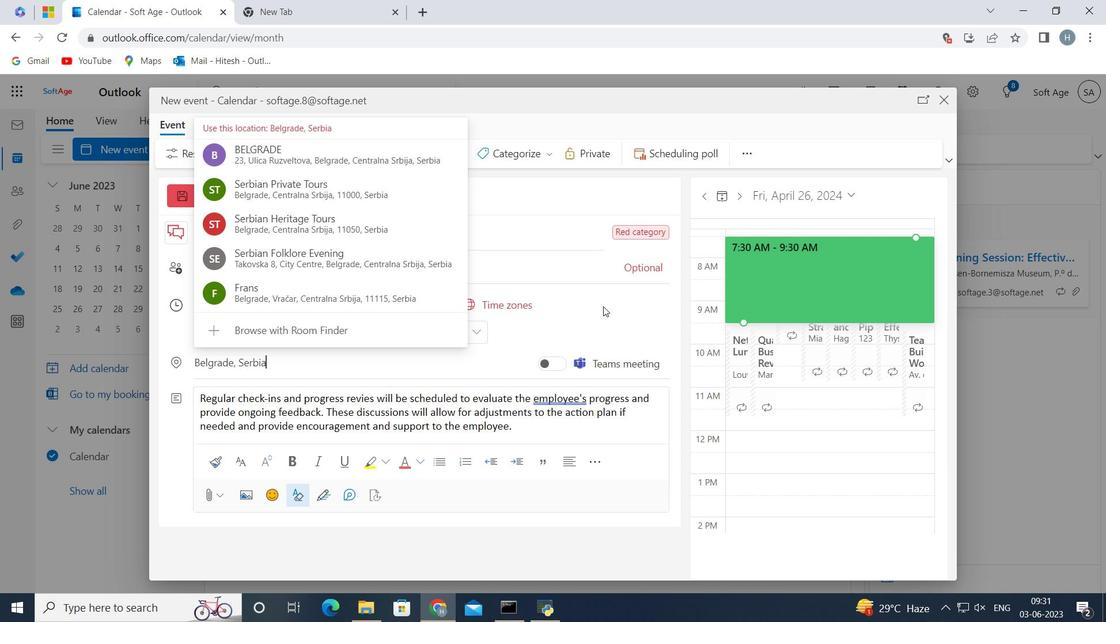 
Action: Mouse pressed left at (603, 305)
Screenshot: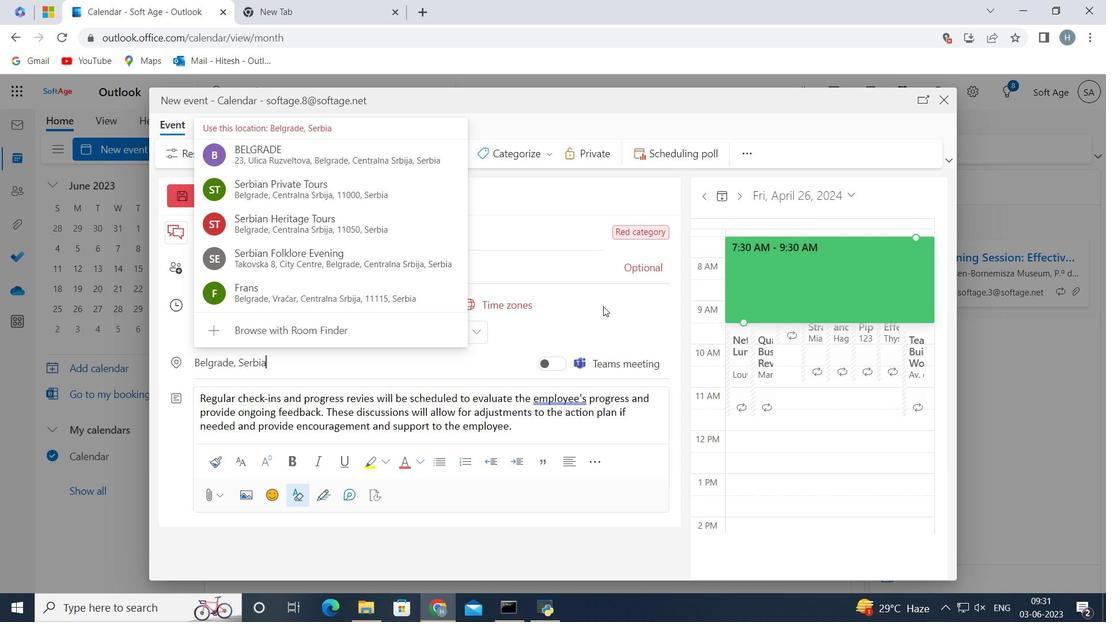 
Action: Mouse moved to (362, 251)
Screenshot: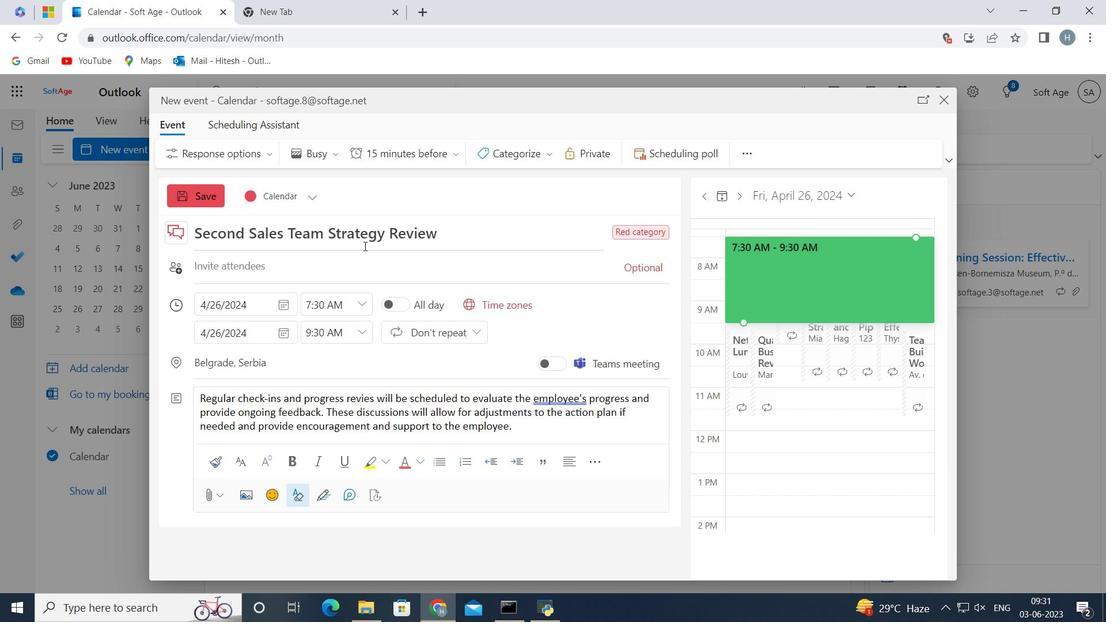 
Action: Mouse pressed left at (362, 251)
Screenshot: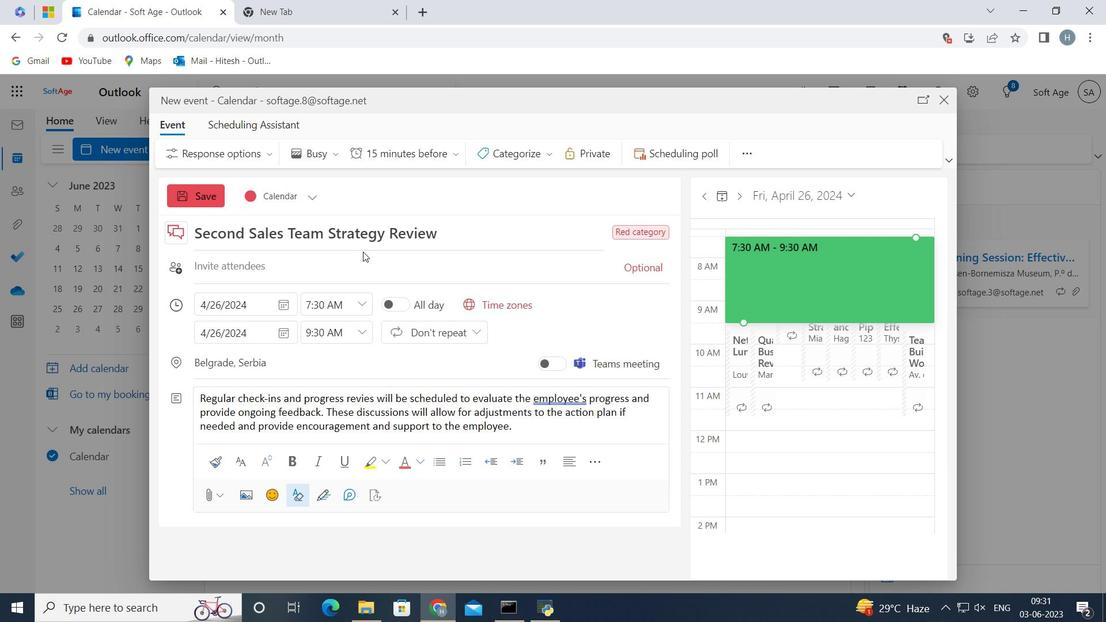 
Action: Mouse moved to (362, 259)
Screenshot: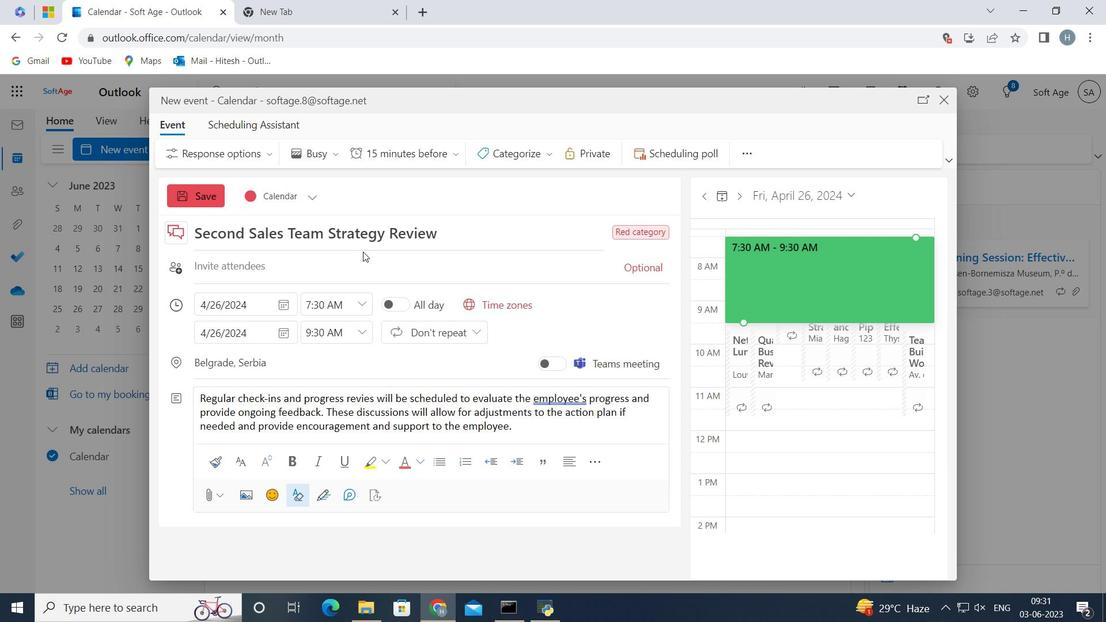 
Action: Mouse pressed left at (362, 259)
Screenshot: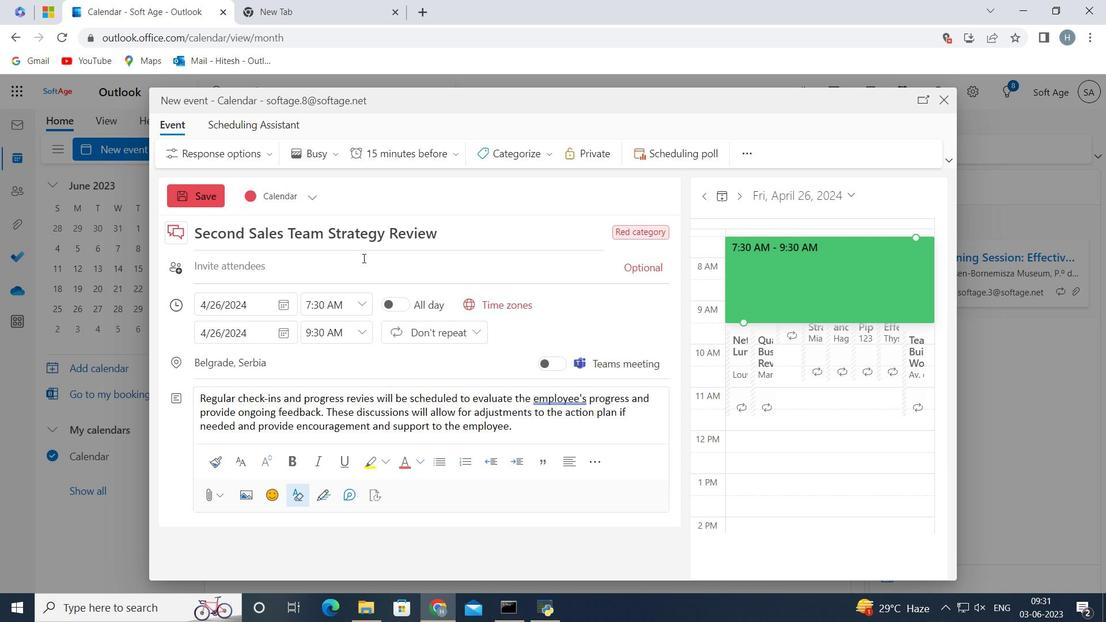 
Action: Key pressed softage.4<Key.shift><Key.shift>@softage.net
Screenshot: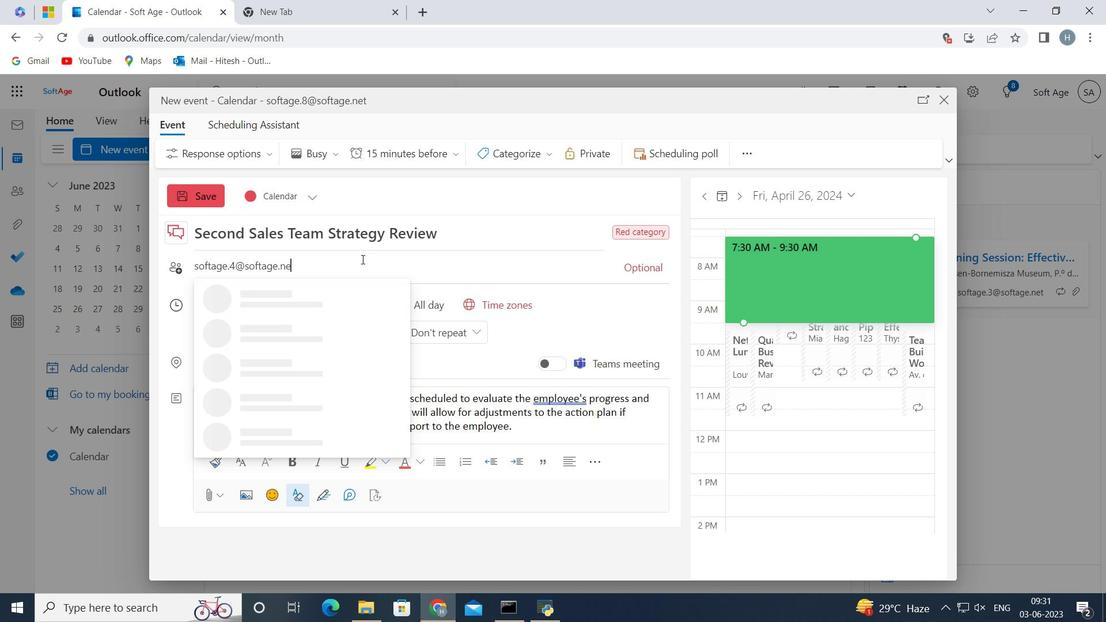 
Action: Mouse moved to (305, 290)
Screenshot: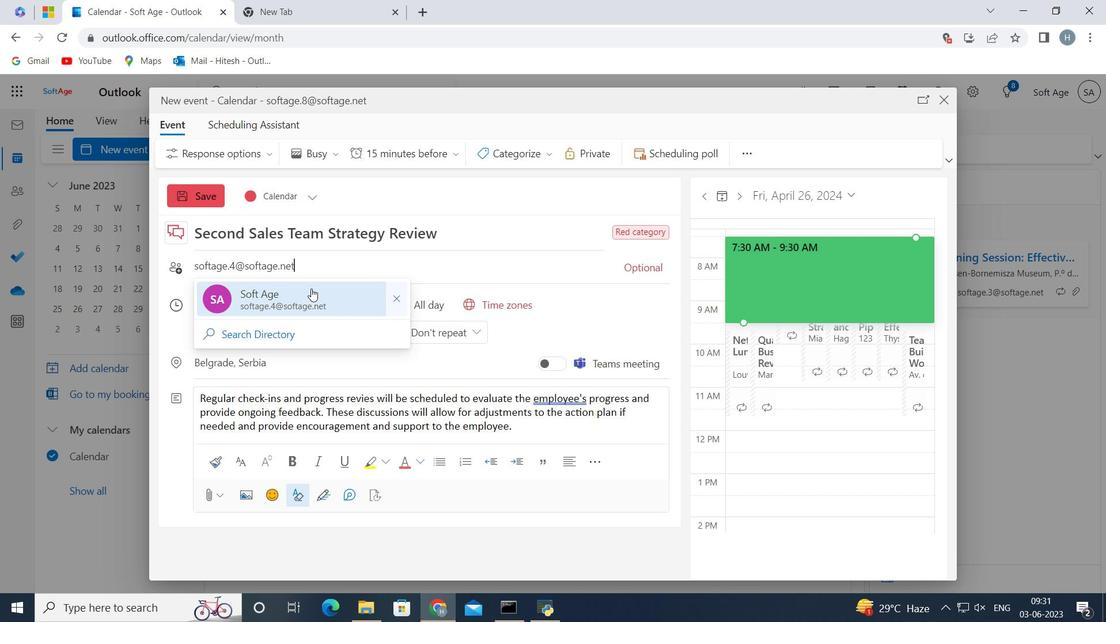 
Action: Mouse pressed left at (305, 290)
Screenshot: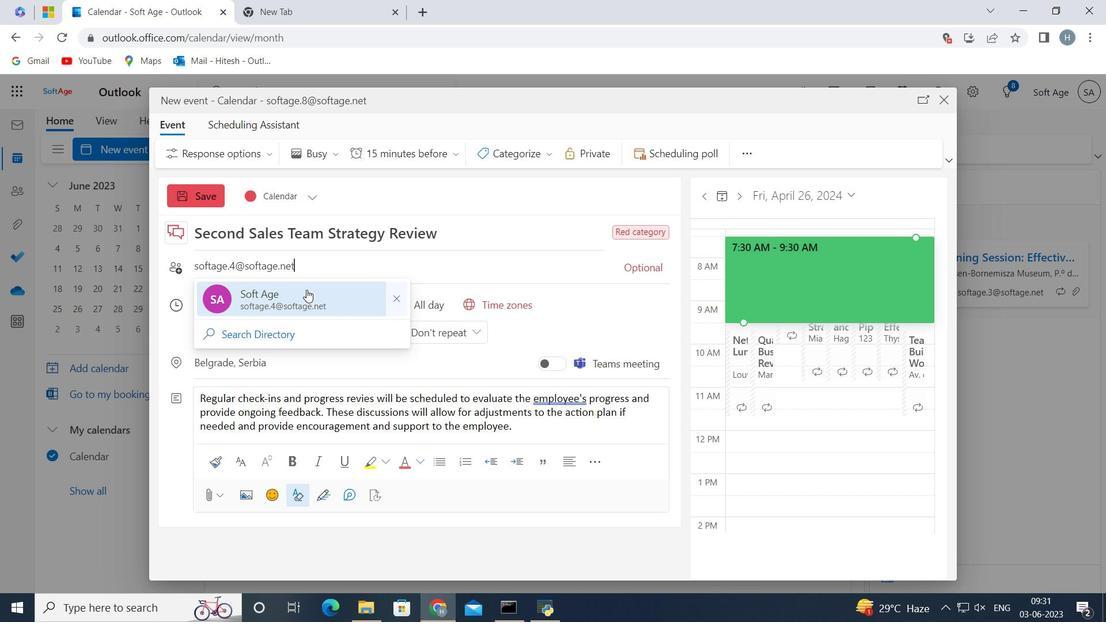 
Action: Key pressed softage.5<Key.shift>@softage.net
Screenshot: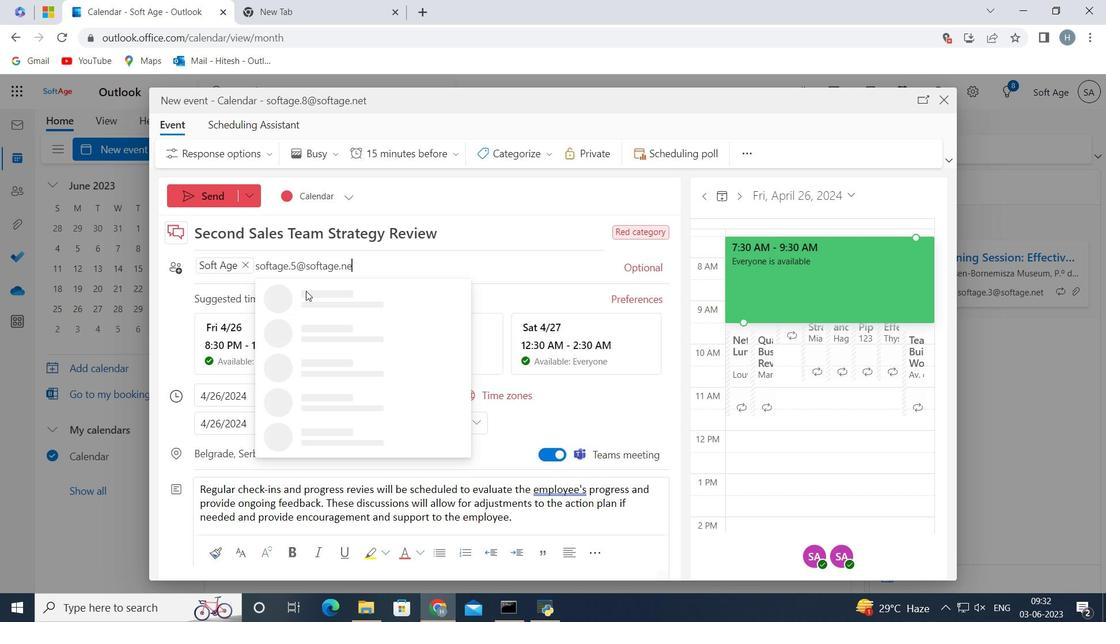 
Action: Mouse moved to (322, 301)
Screenshot: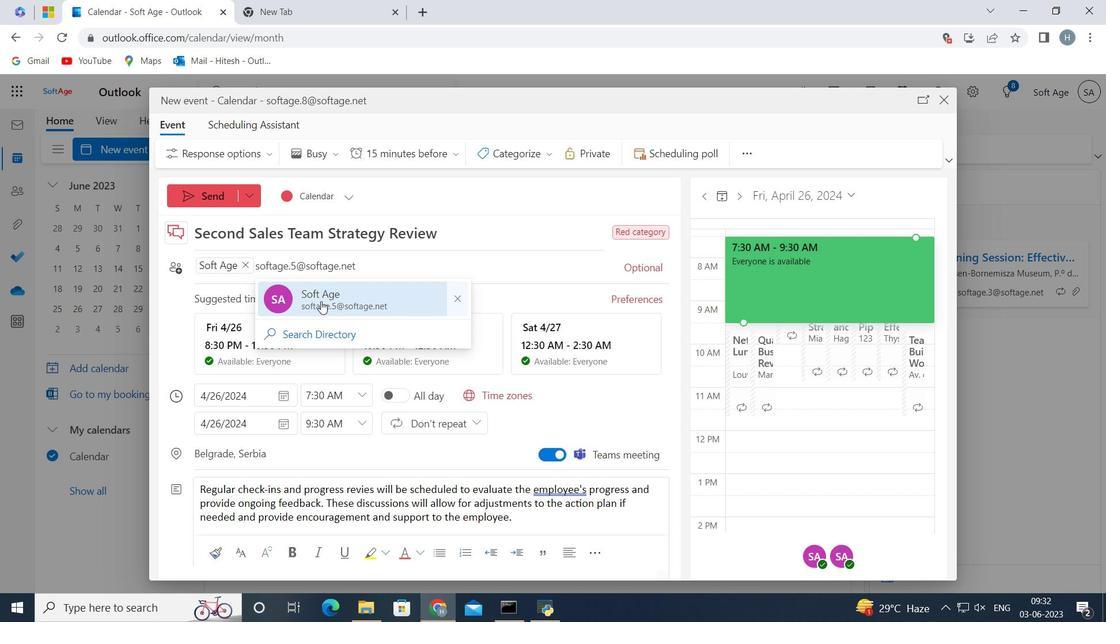 
Action: Mouse pressed left at (322, 301)
Screenshot: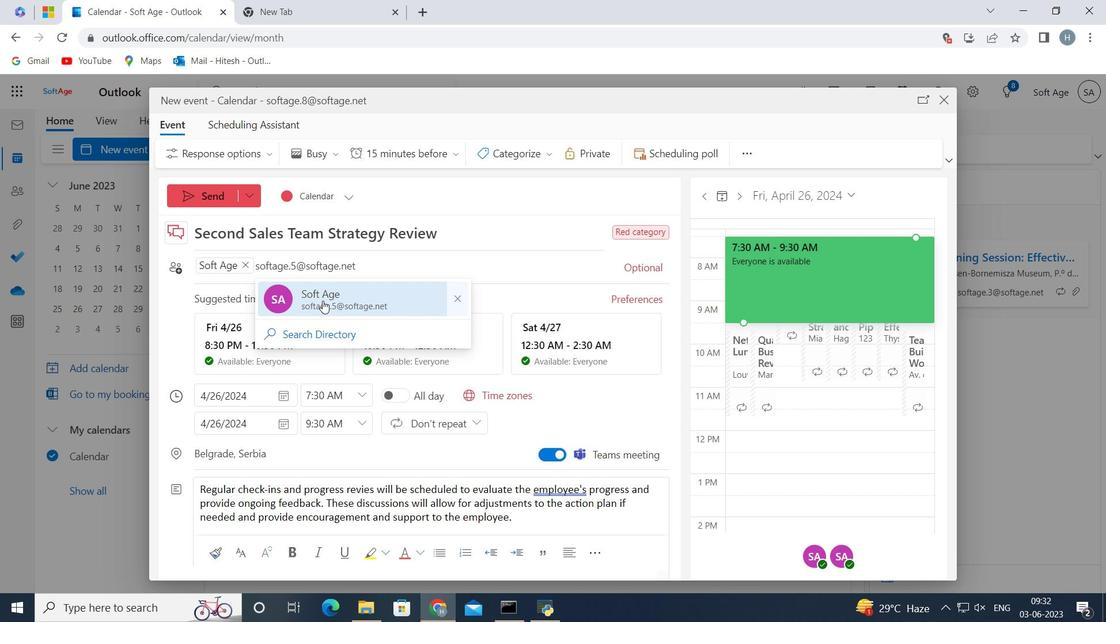 
Action: Mouse moved to (452, 154)
Screenshot: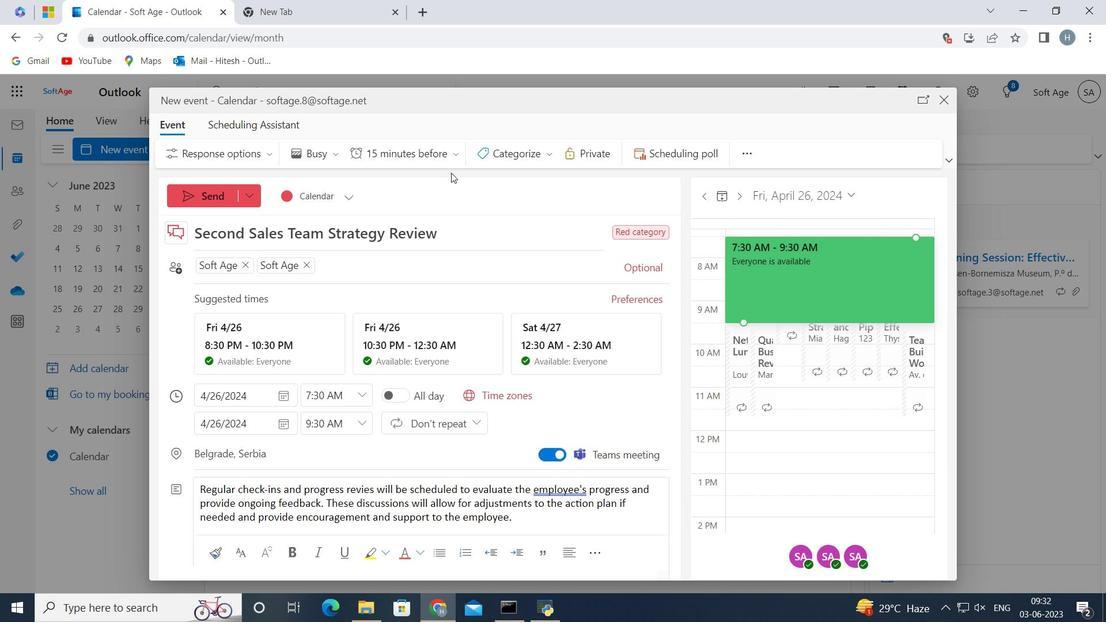 
Action: Mouse pressed left at (452, 154)
Screenshot: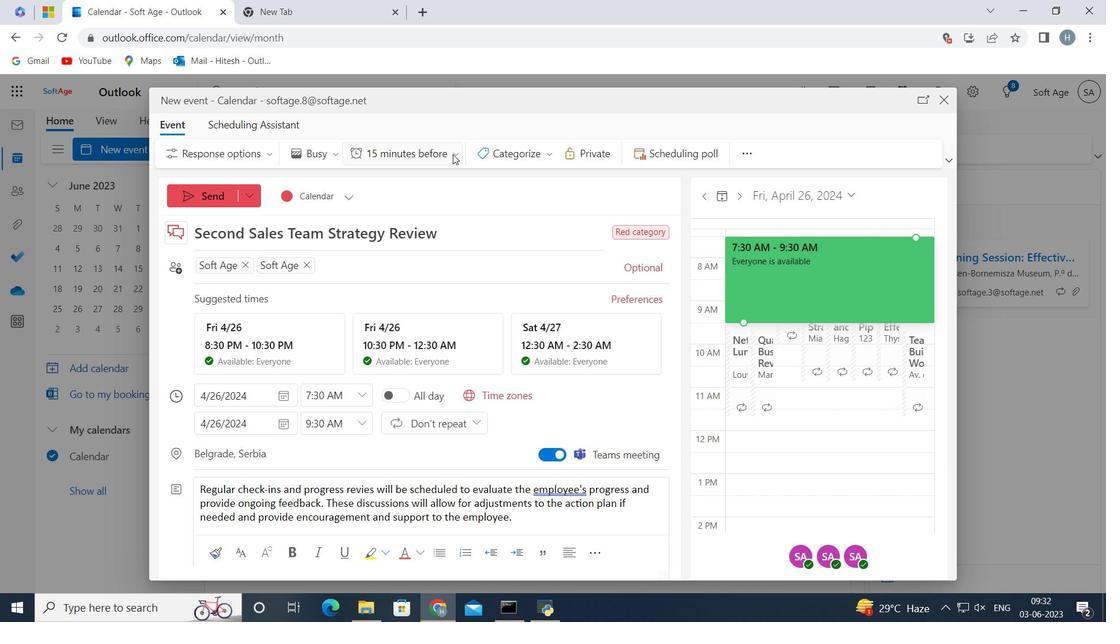 
Action: Mouse moved to (434, 257)
Screenshot: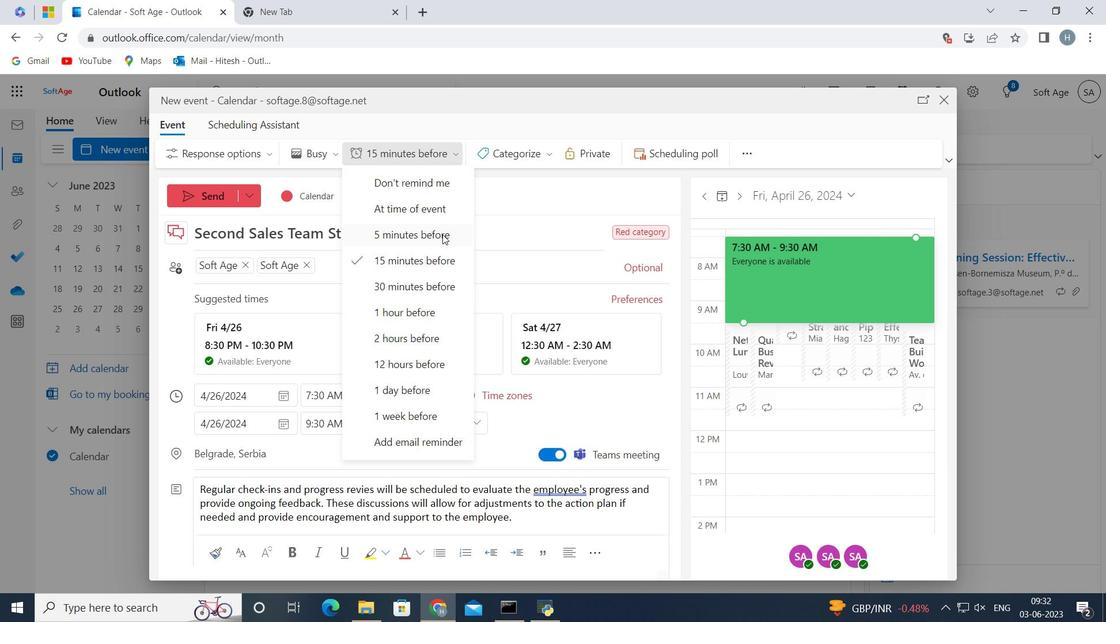 
Action: Mouse pressed left at (434, 257)
Screenshot: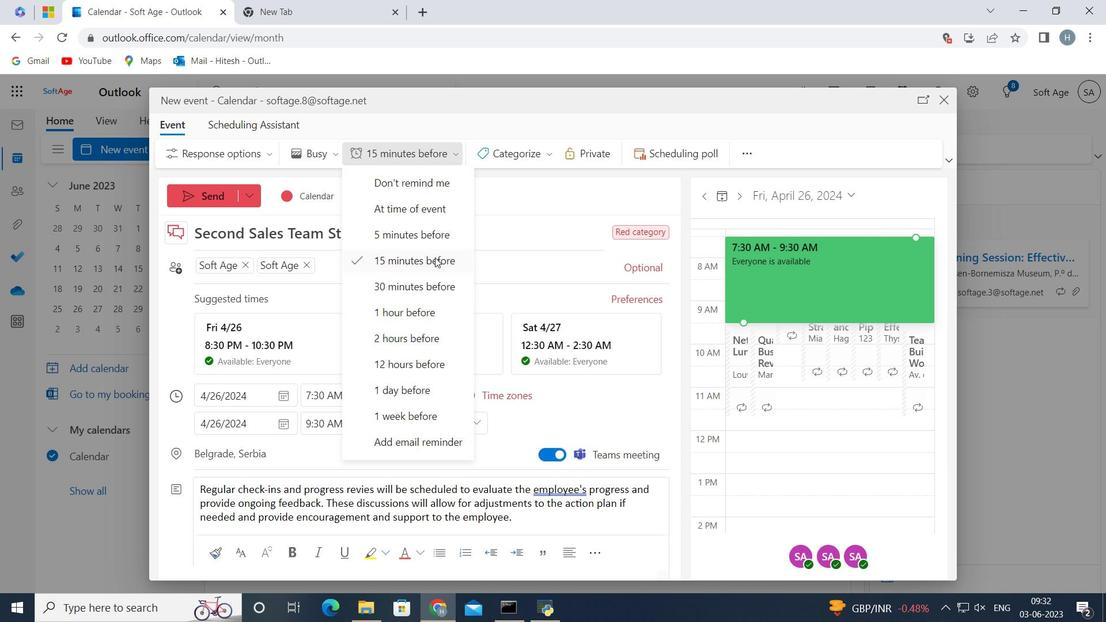 
Action: Mouse moved to (543, 216)
Screenshot: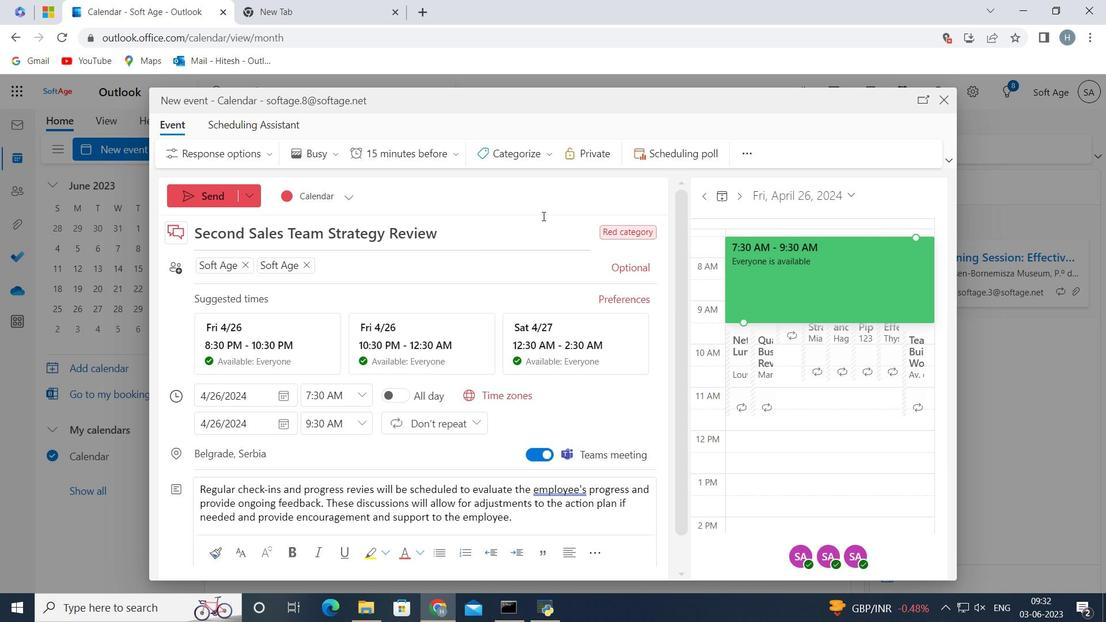 
